 Task: Create a due date automation trigger when advanced on, on the tuesday after a card is due add fields without custom field "Resume" cleared at 11:00 AM.
Action: Mouse moved to (1343, 102)
Screenshot: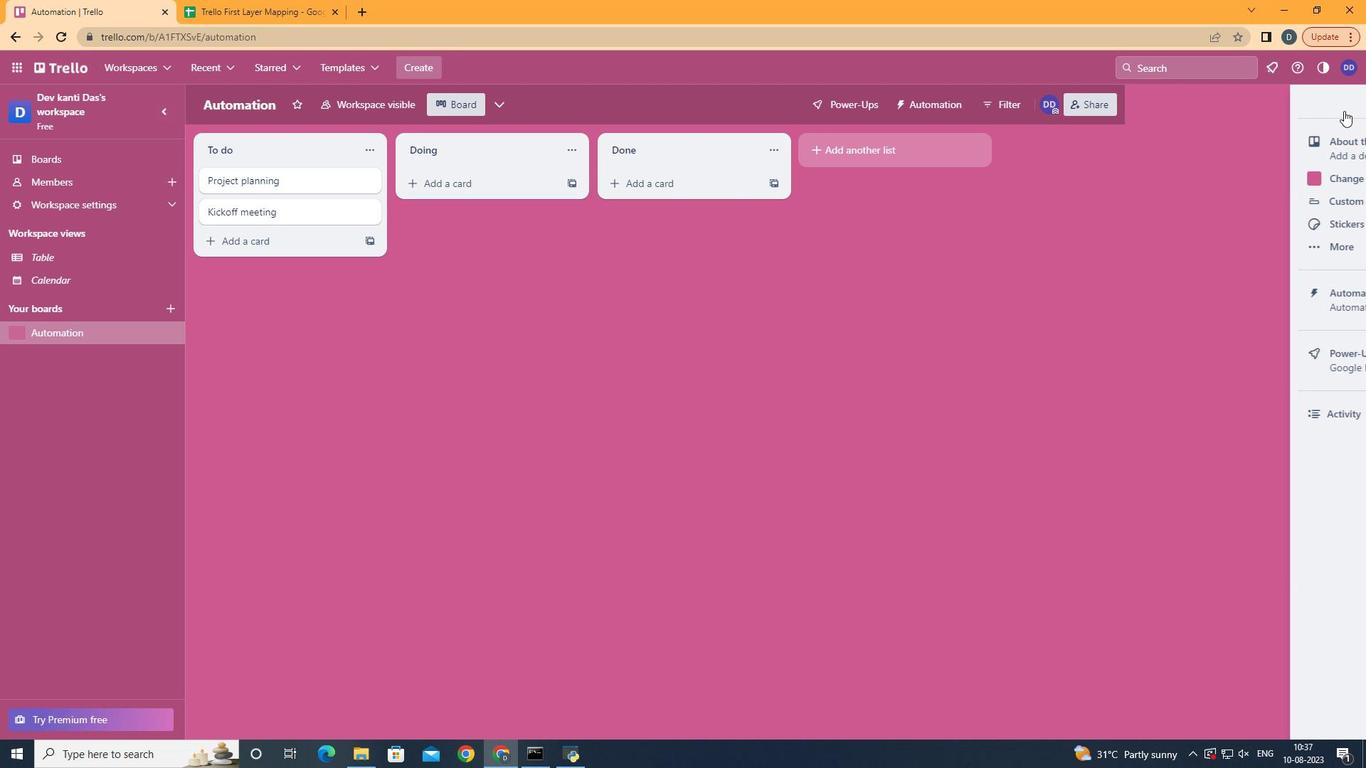 
Action: Mouse pressed left at (1343, 102)
Screenshot: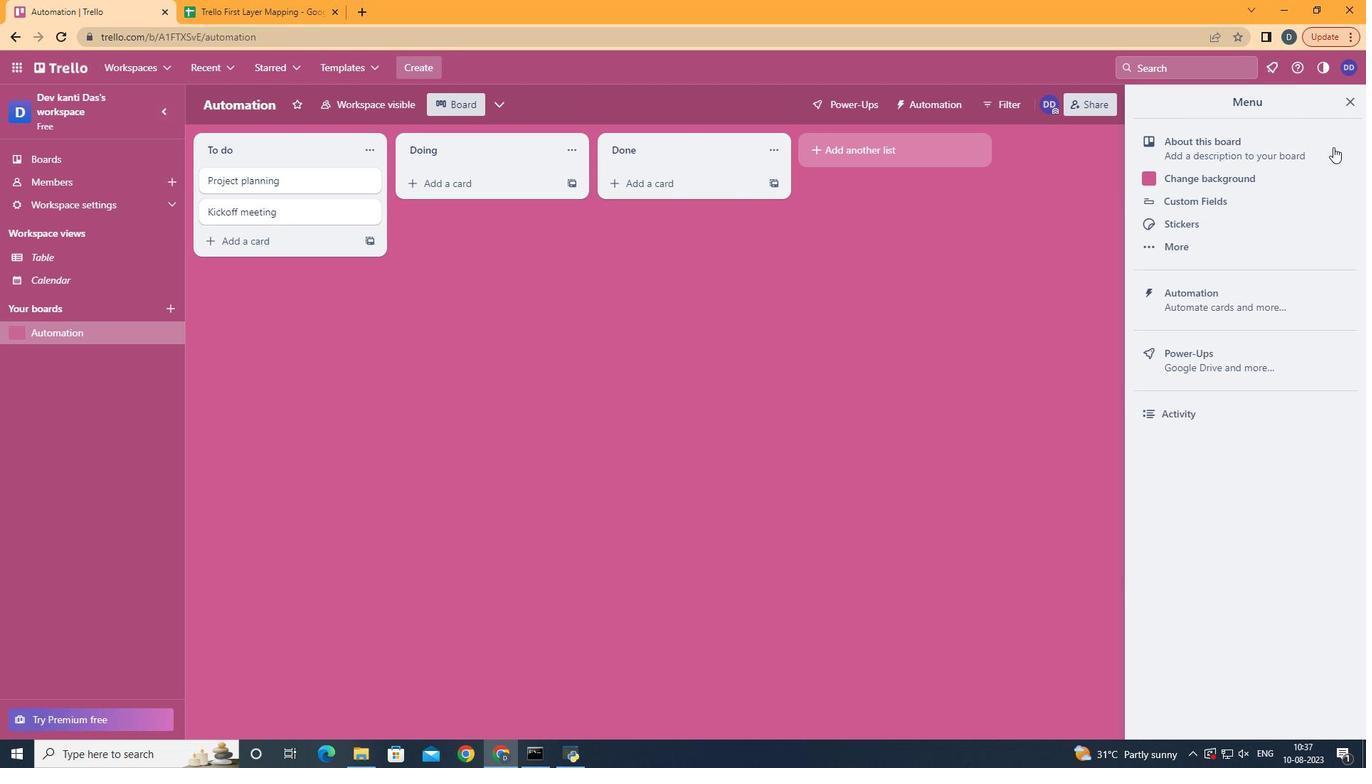 
Action: Mouse moved to (1251, 301)
Screenshot: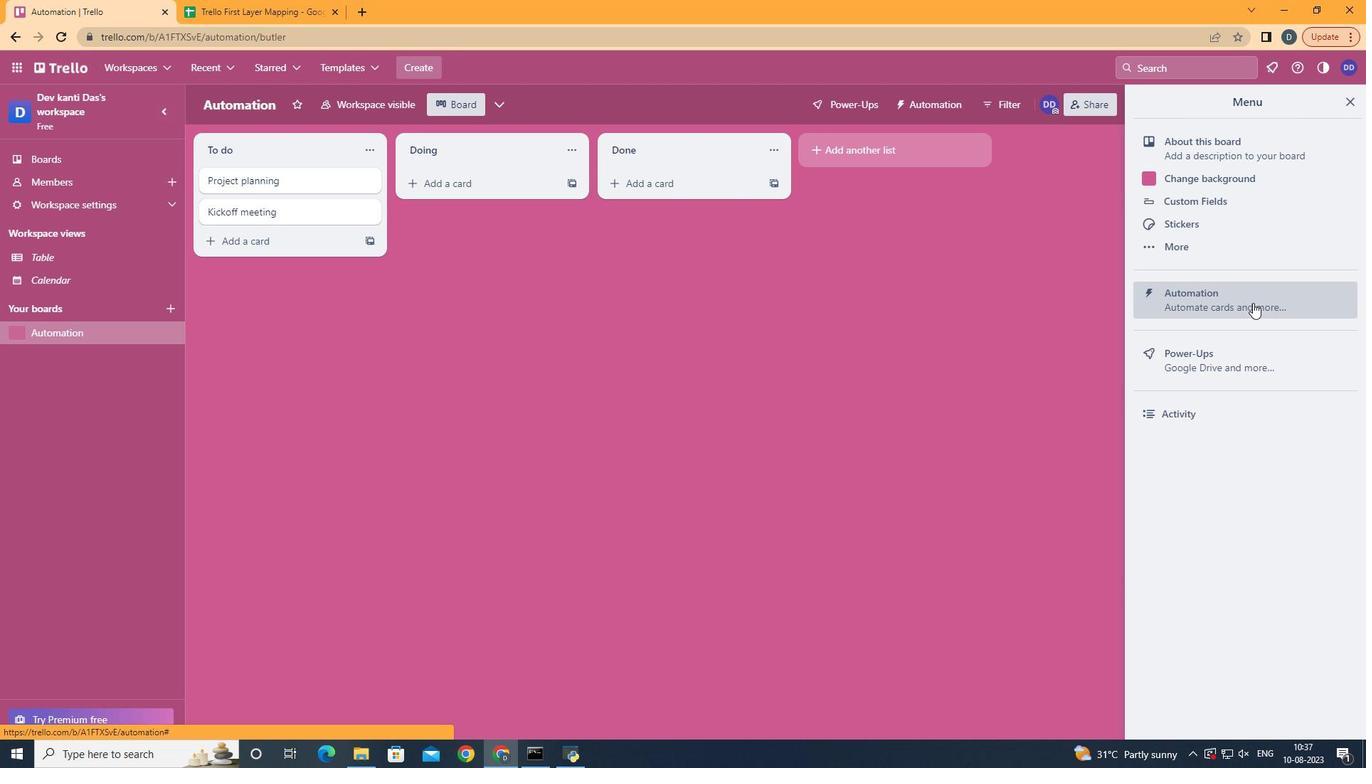 
Action: Mouse pressed left at (1251, 301)
Screenshot: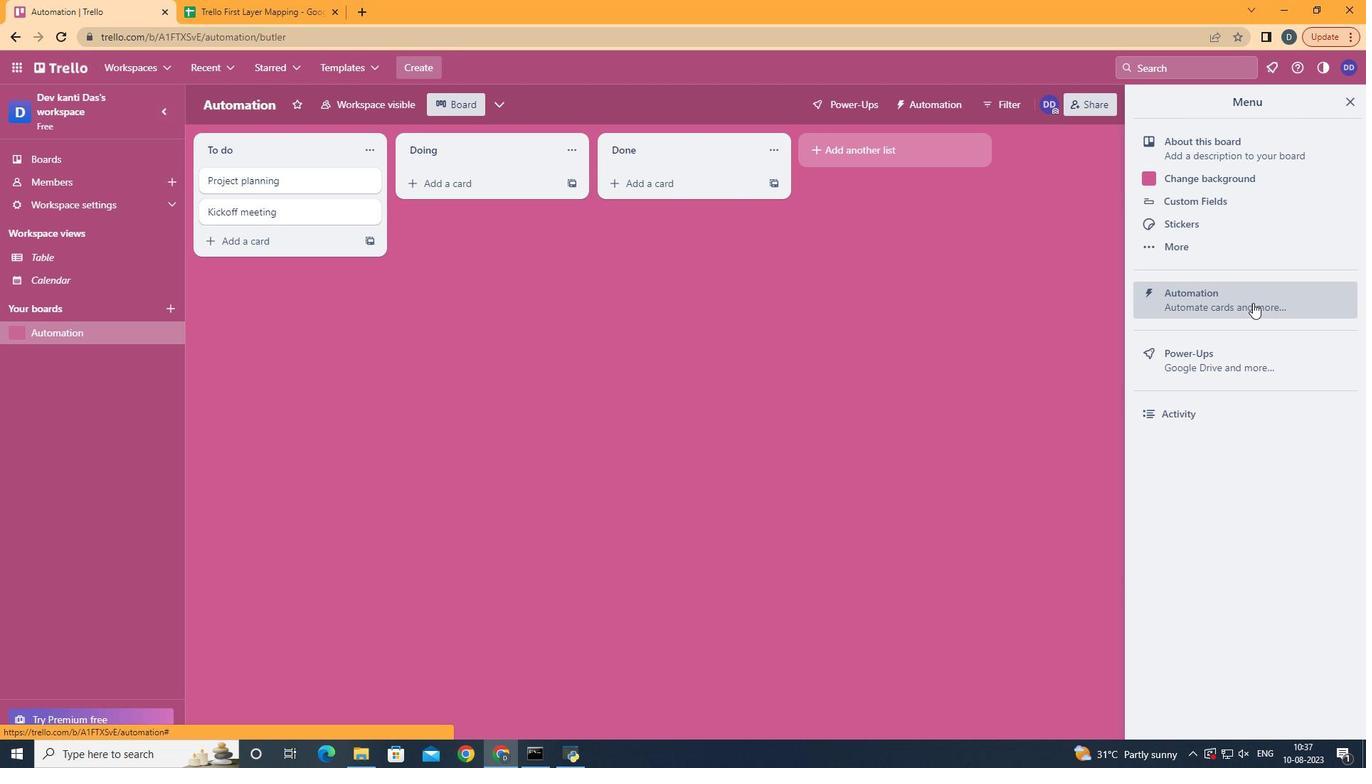 
Action: Mouse moved to (239, 286)
Screenshot: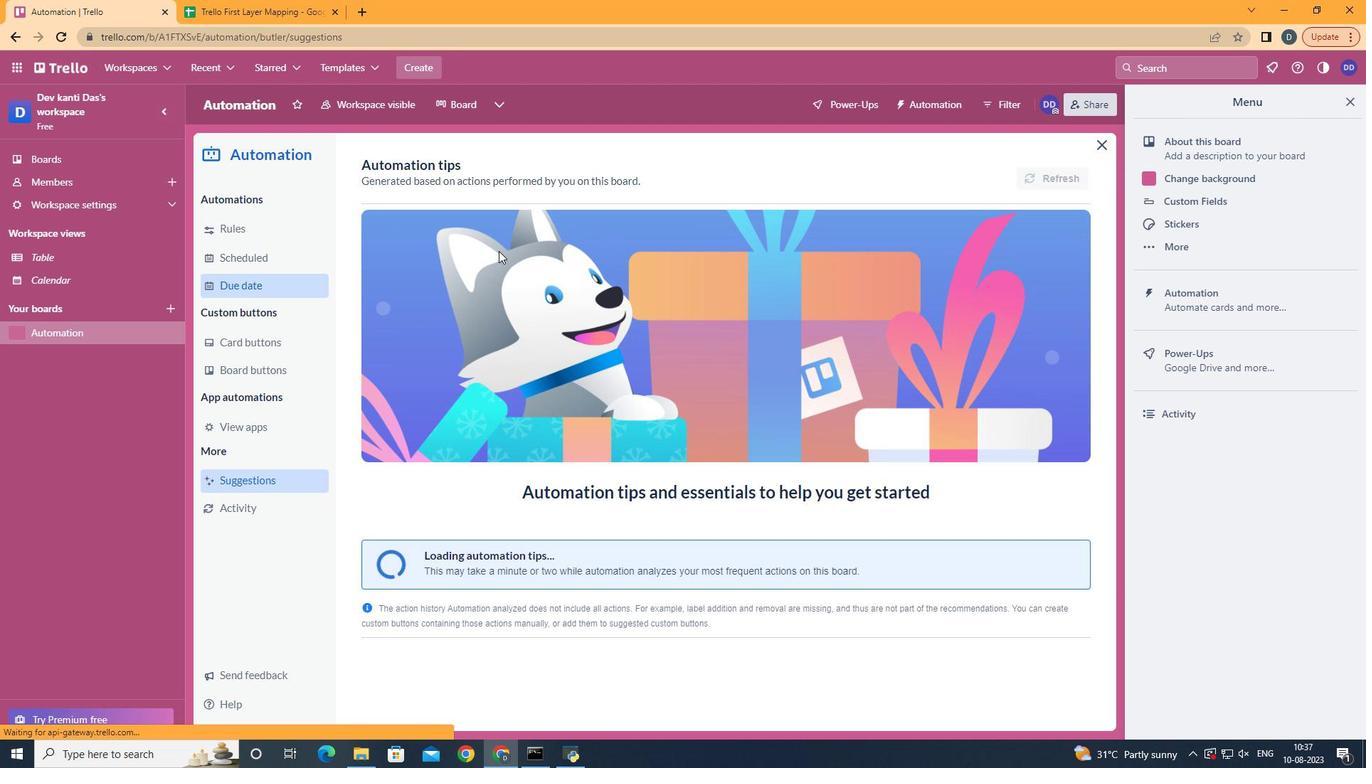 
Action: Mouse pressed left at (239, 286)
Screenshot: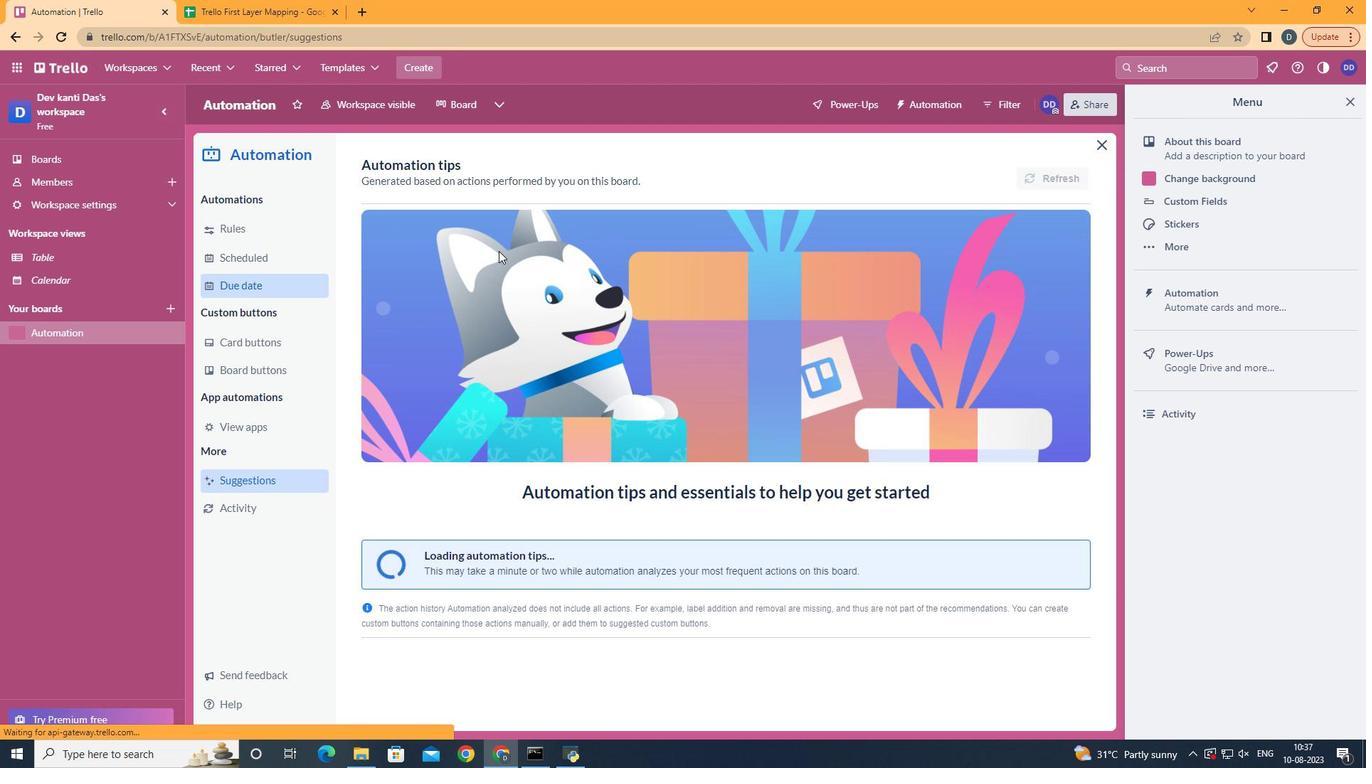 
Action: Mouse moved to (996, 165)
Screenshot: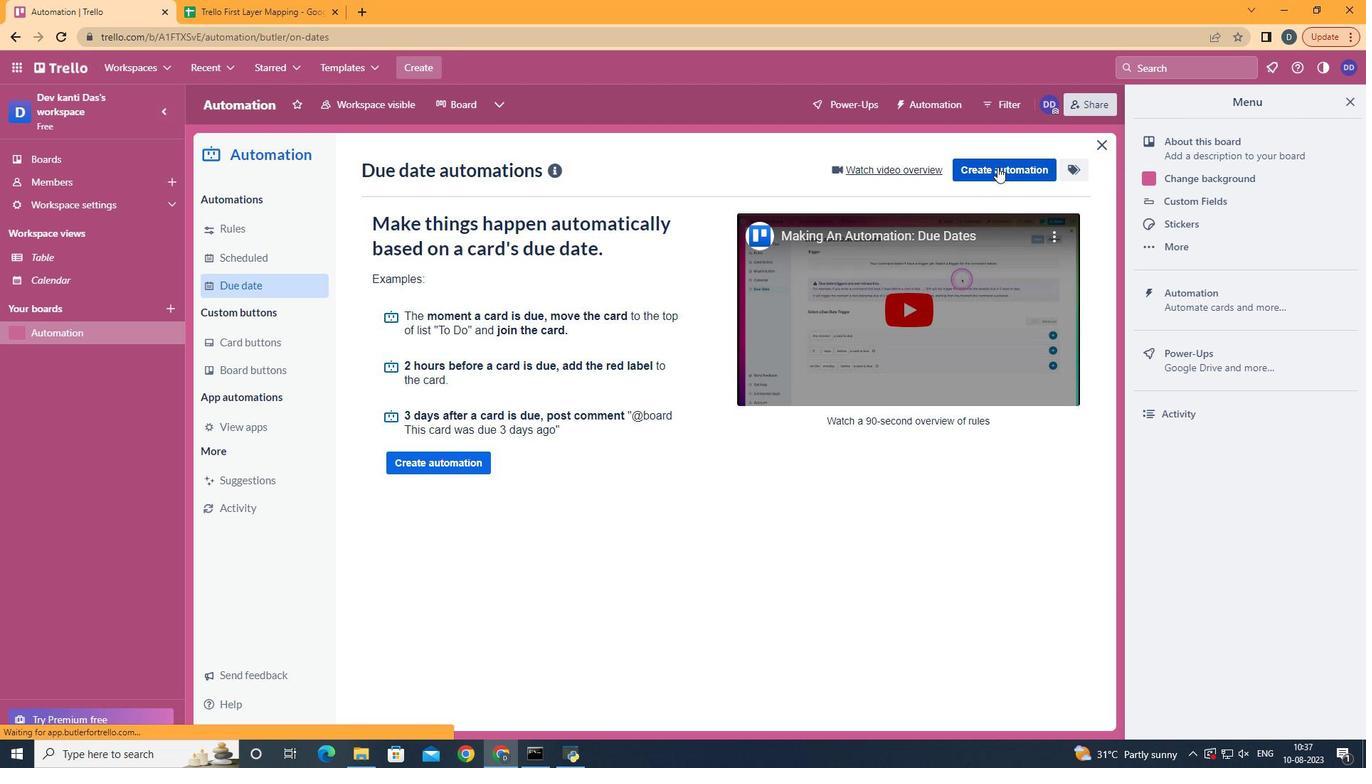 
Action: Mouse pressed left at (996, 165)
Screenshot: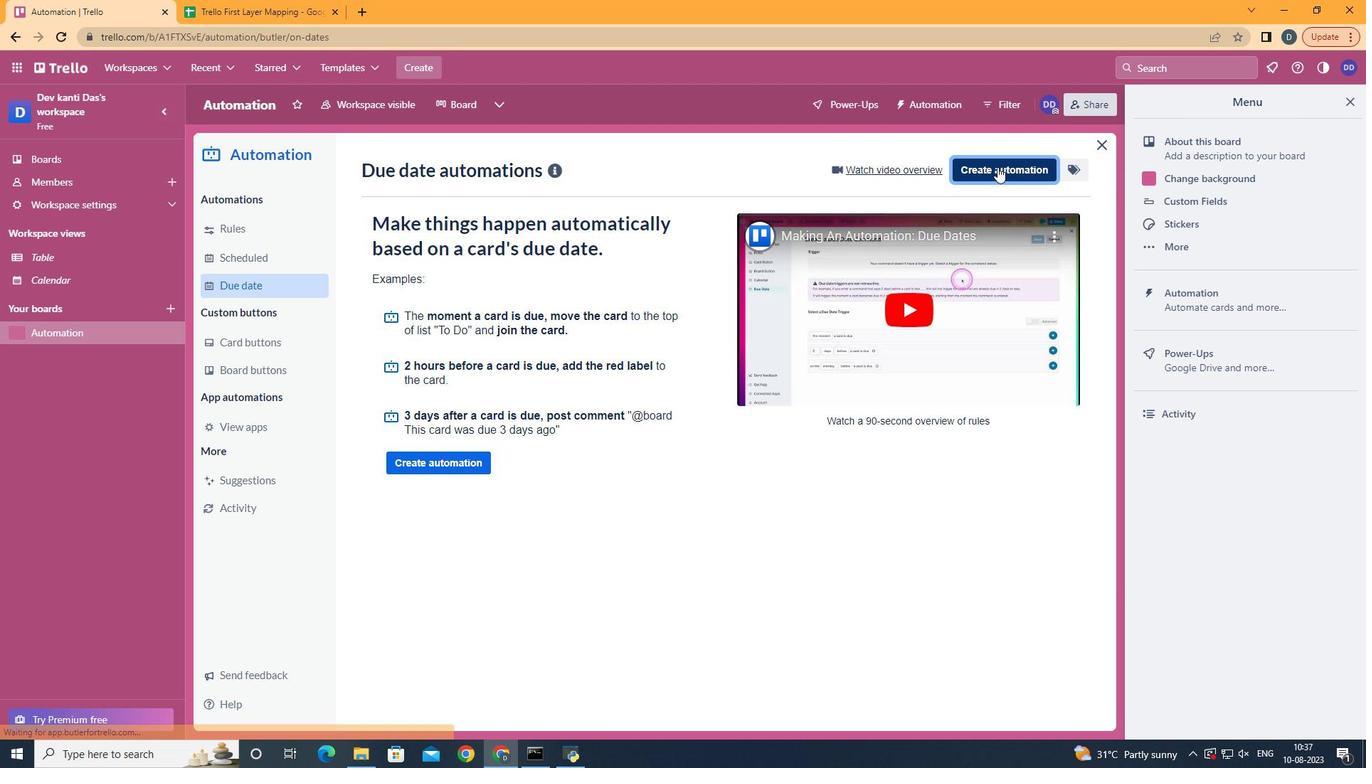
Action: Mouse moved to (729, 307)
Screenshot: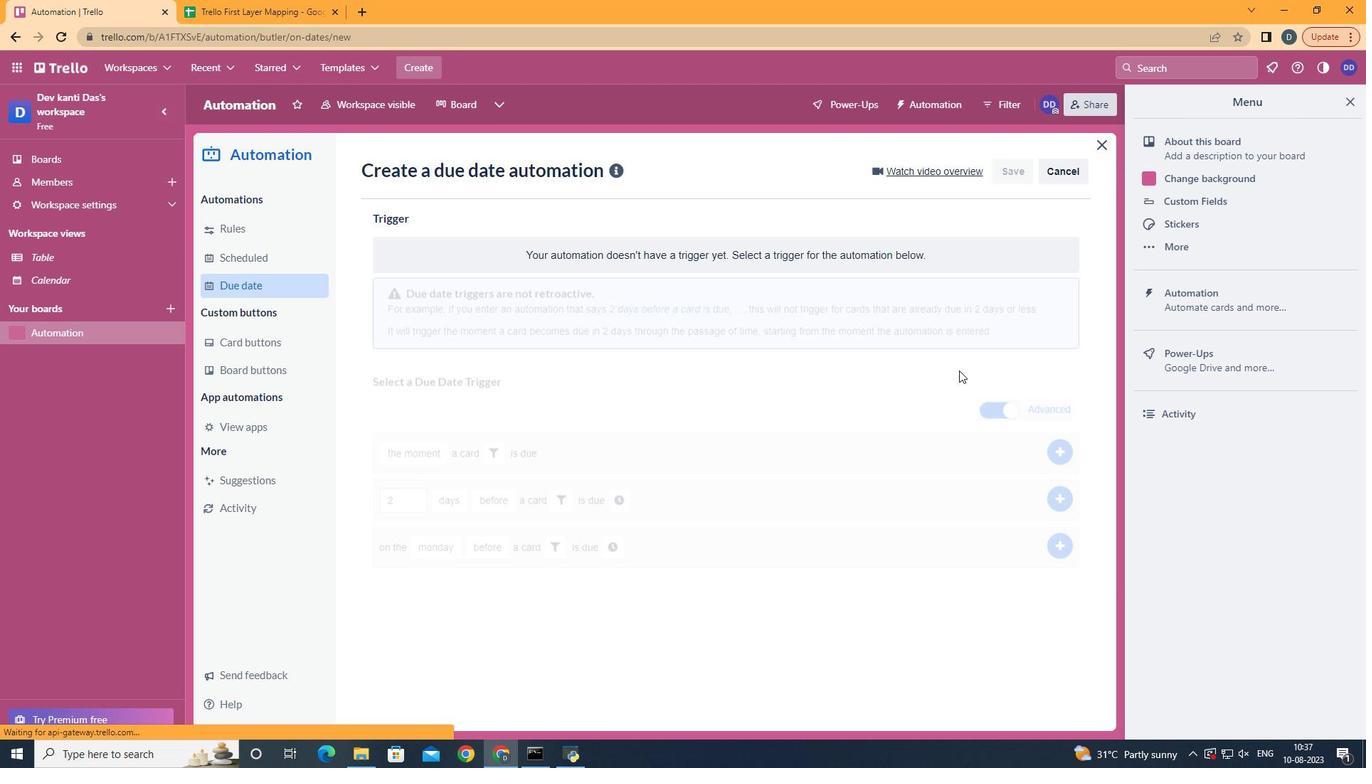 
Action: Mouse pressed left at (729, 307)
Screenshot: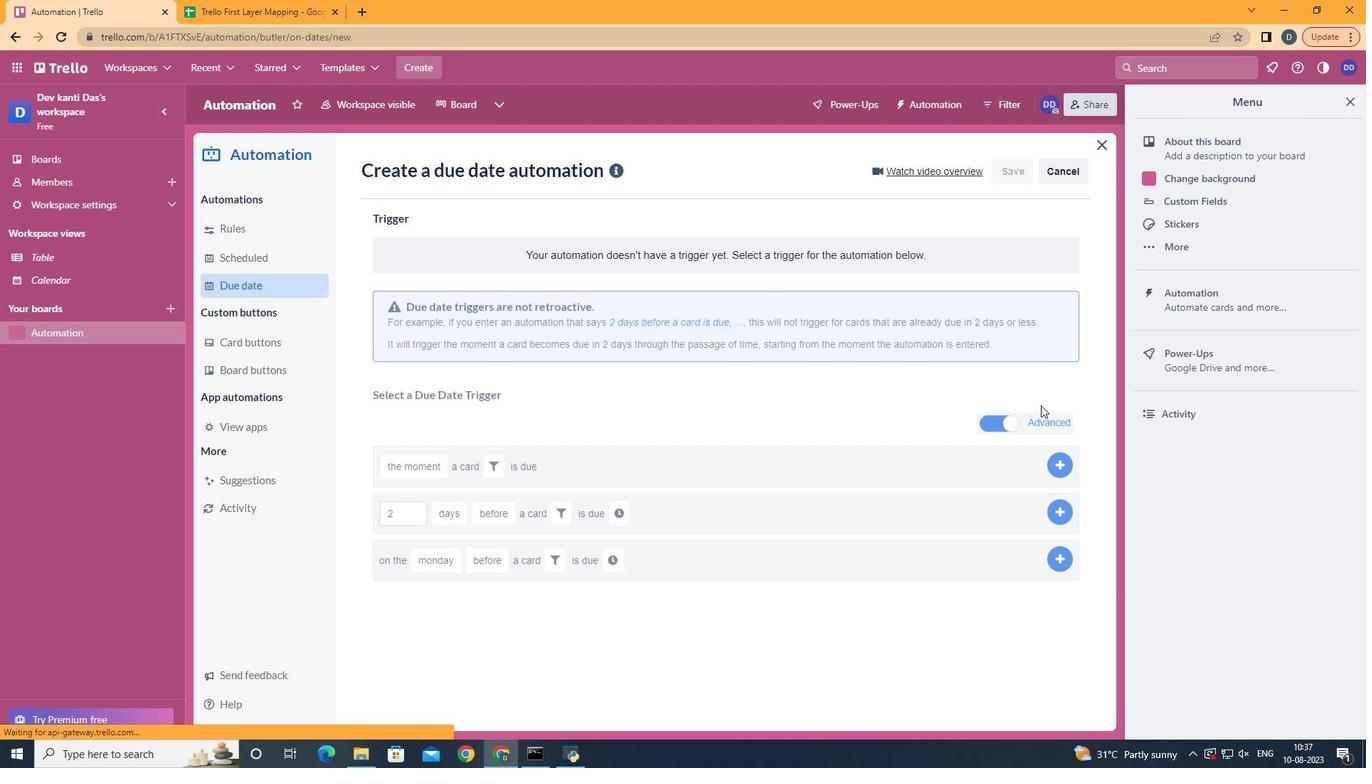 
Action: Mouse moved to (424, 407)
Screenshot: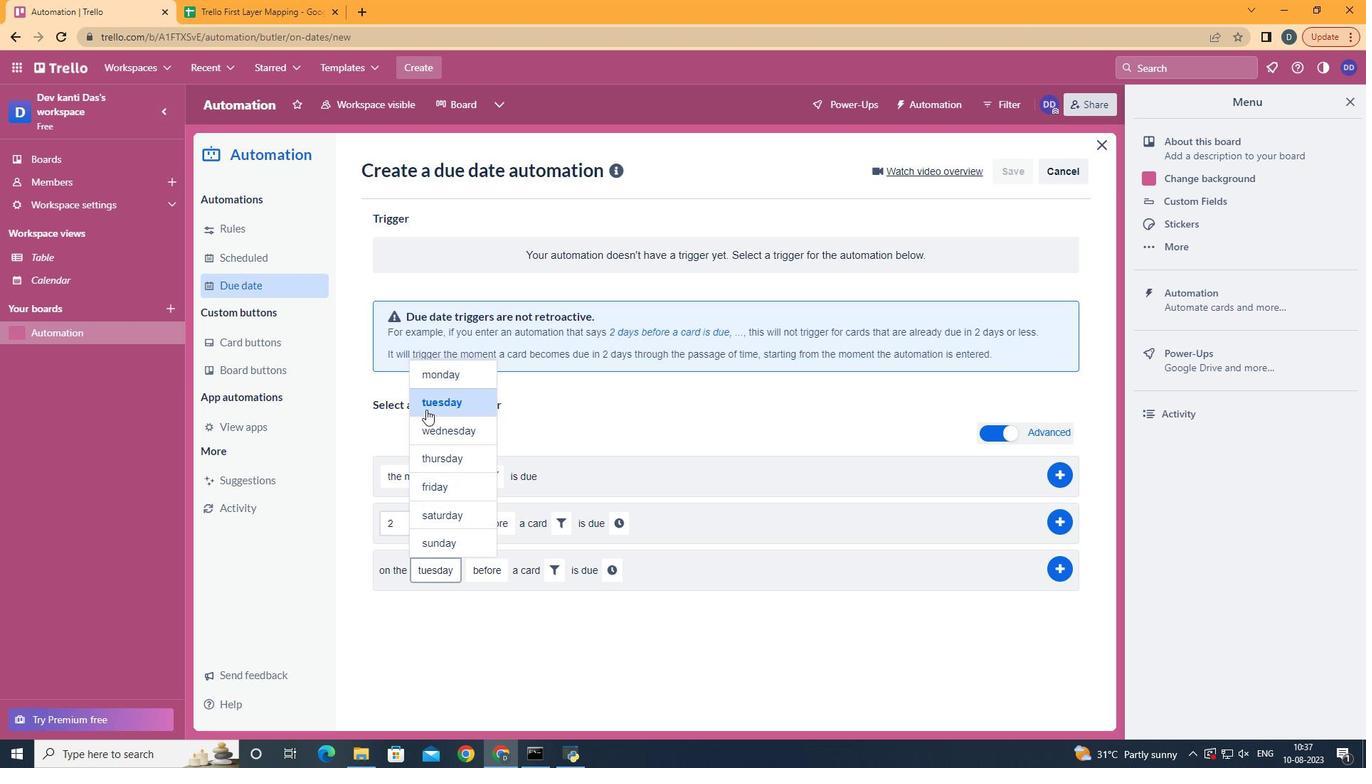
Action: Mouse pressed left at (424, 407)
Screenshot: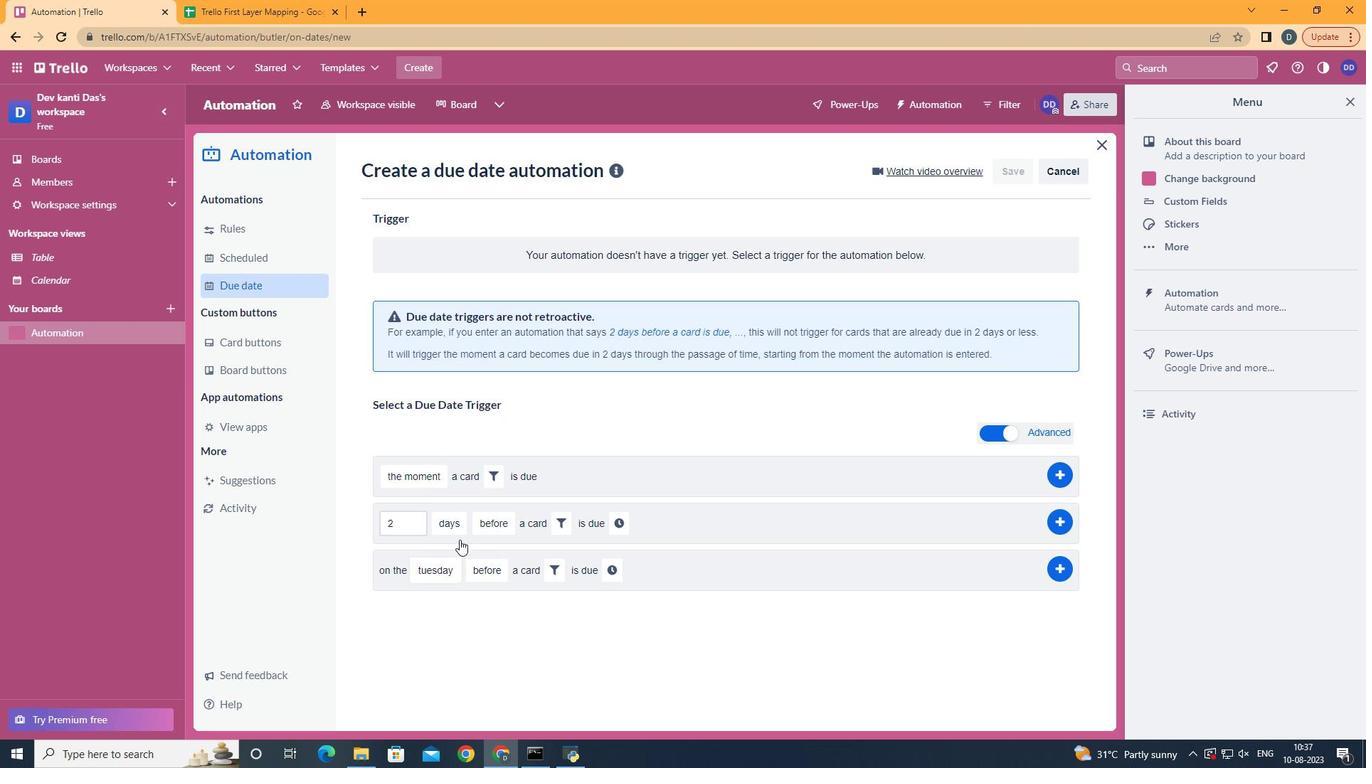 
Action: Mouse moved to (496, 613)
Screenshot: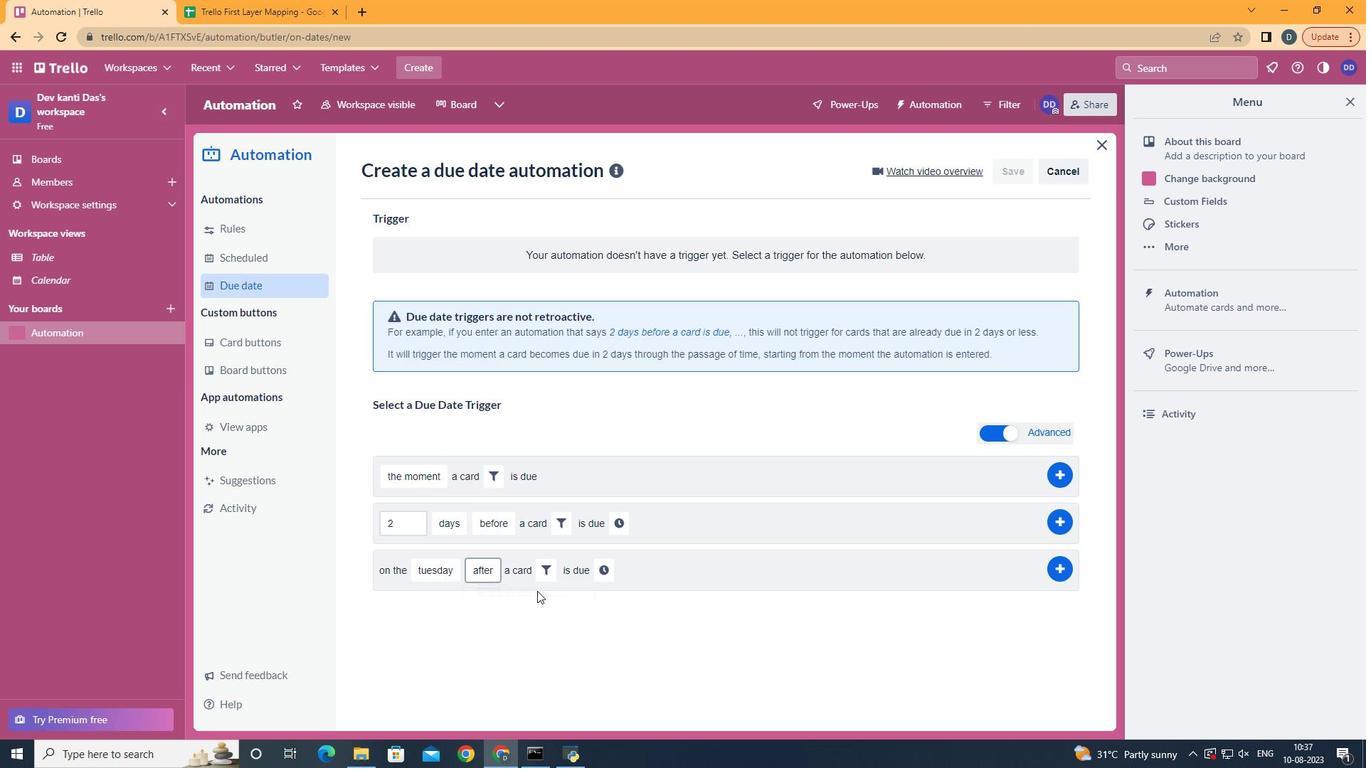 
Action: Mouse pressed left at (496, 613)
Screenshot: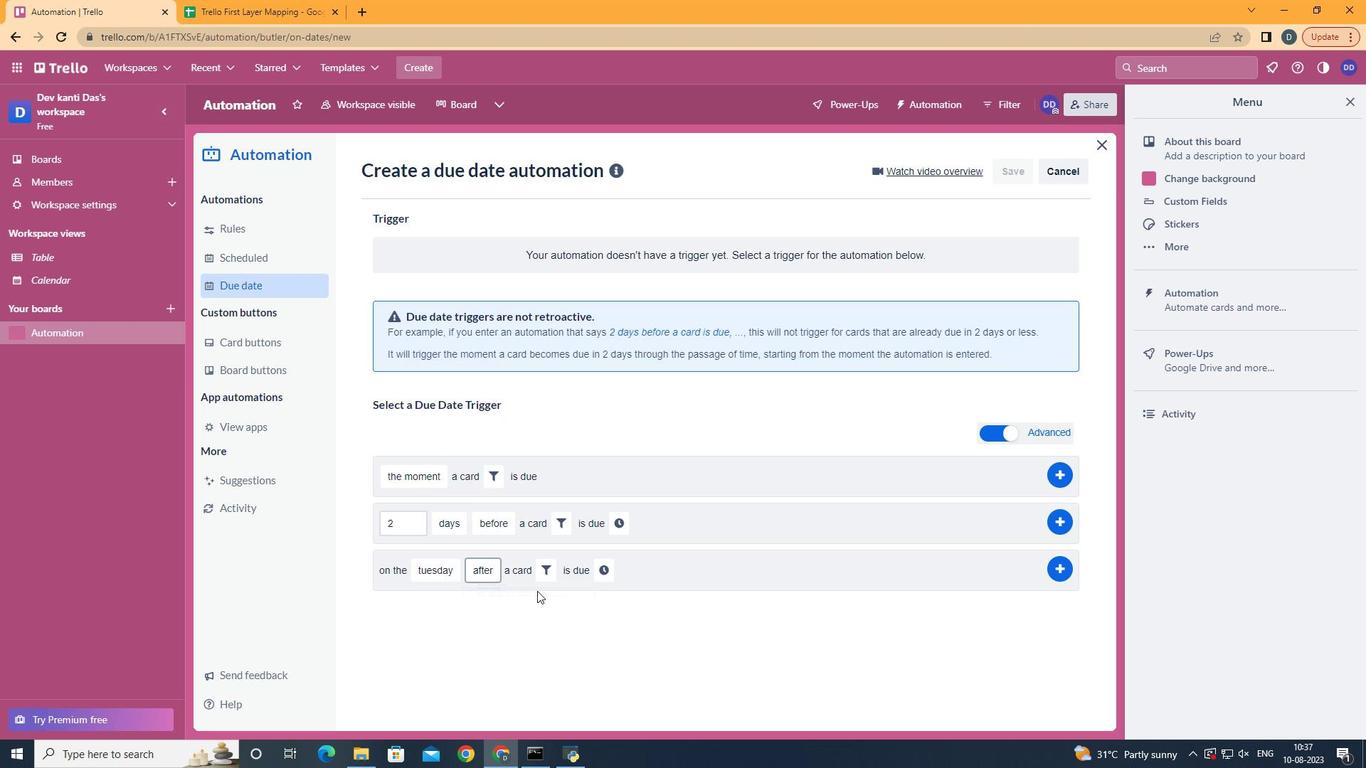 
Action: Mouse moved to (546, 571)
Screenshot: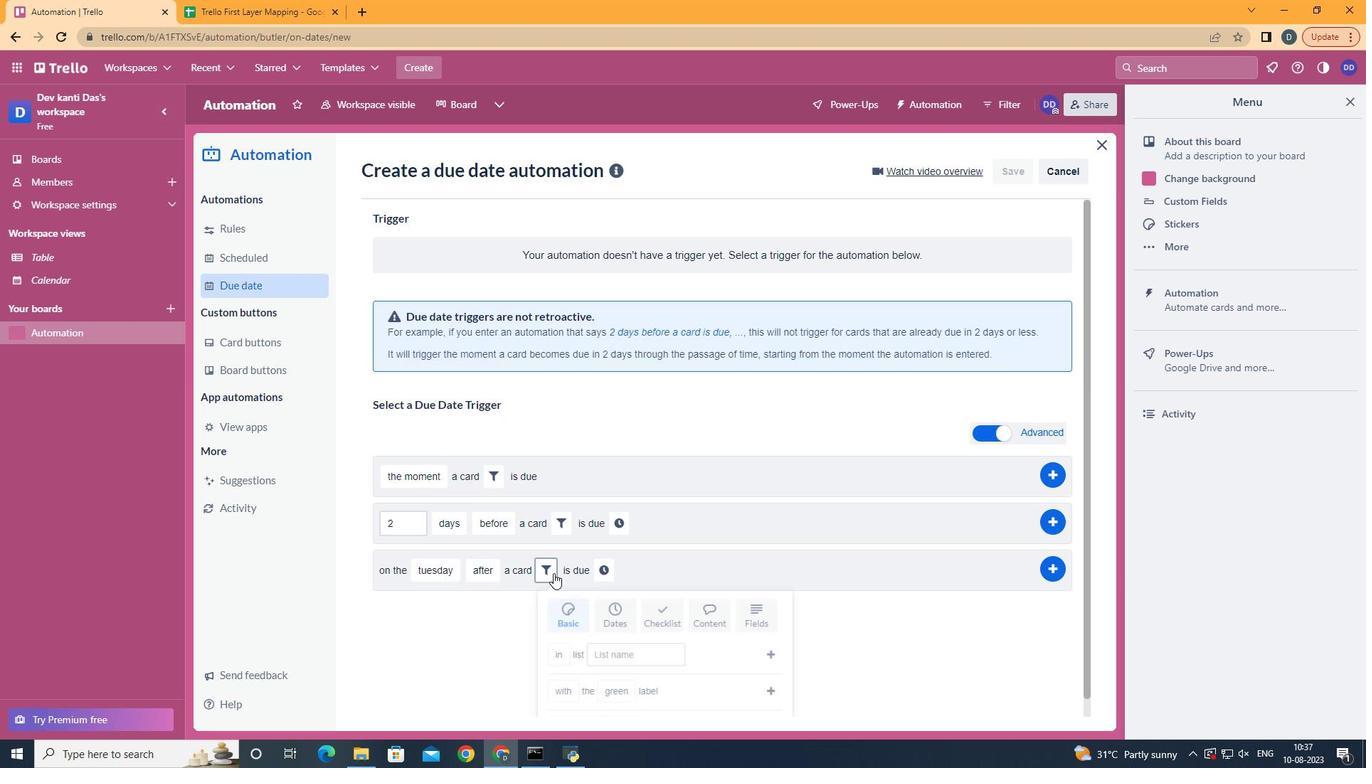 
Action: Mouse pressed left at (546, 571)
Screenshot: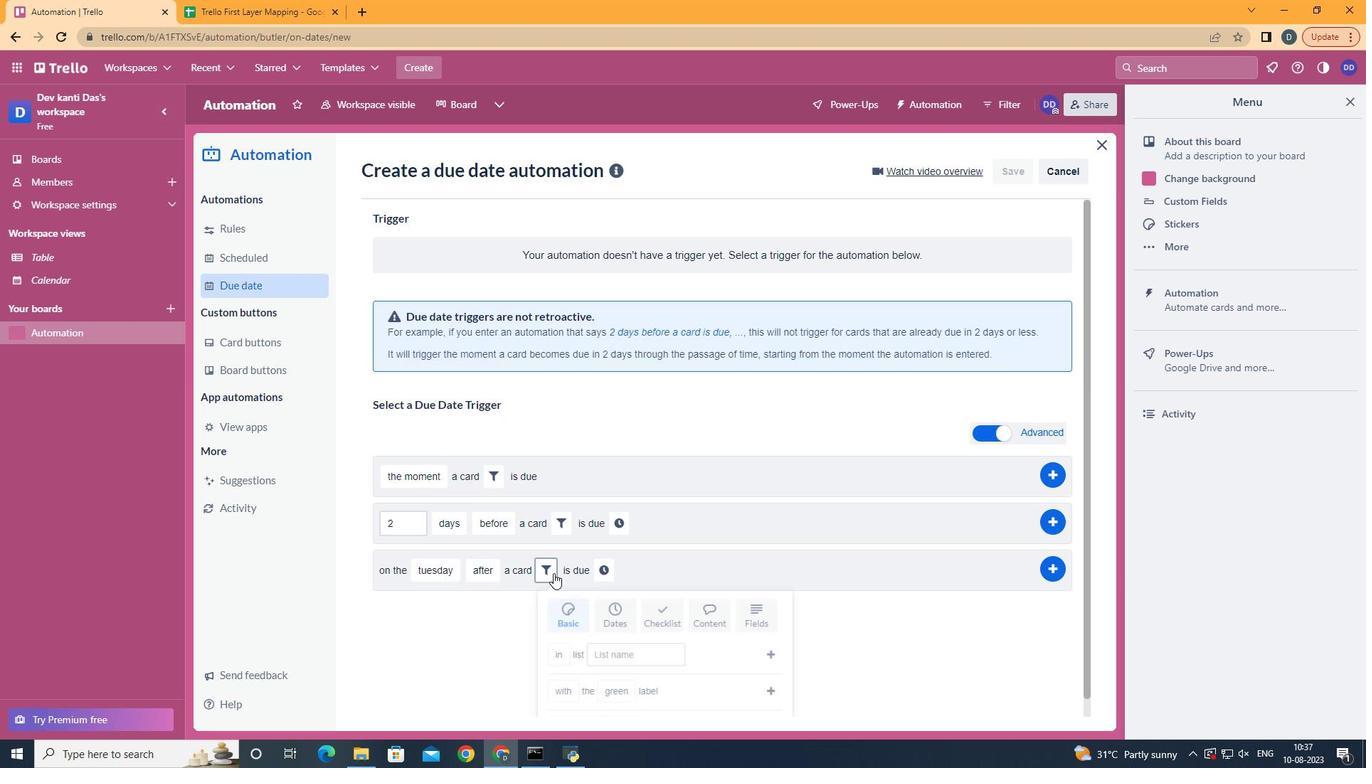 
Action: Mouse moved to (772, 608)
Screenshot: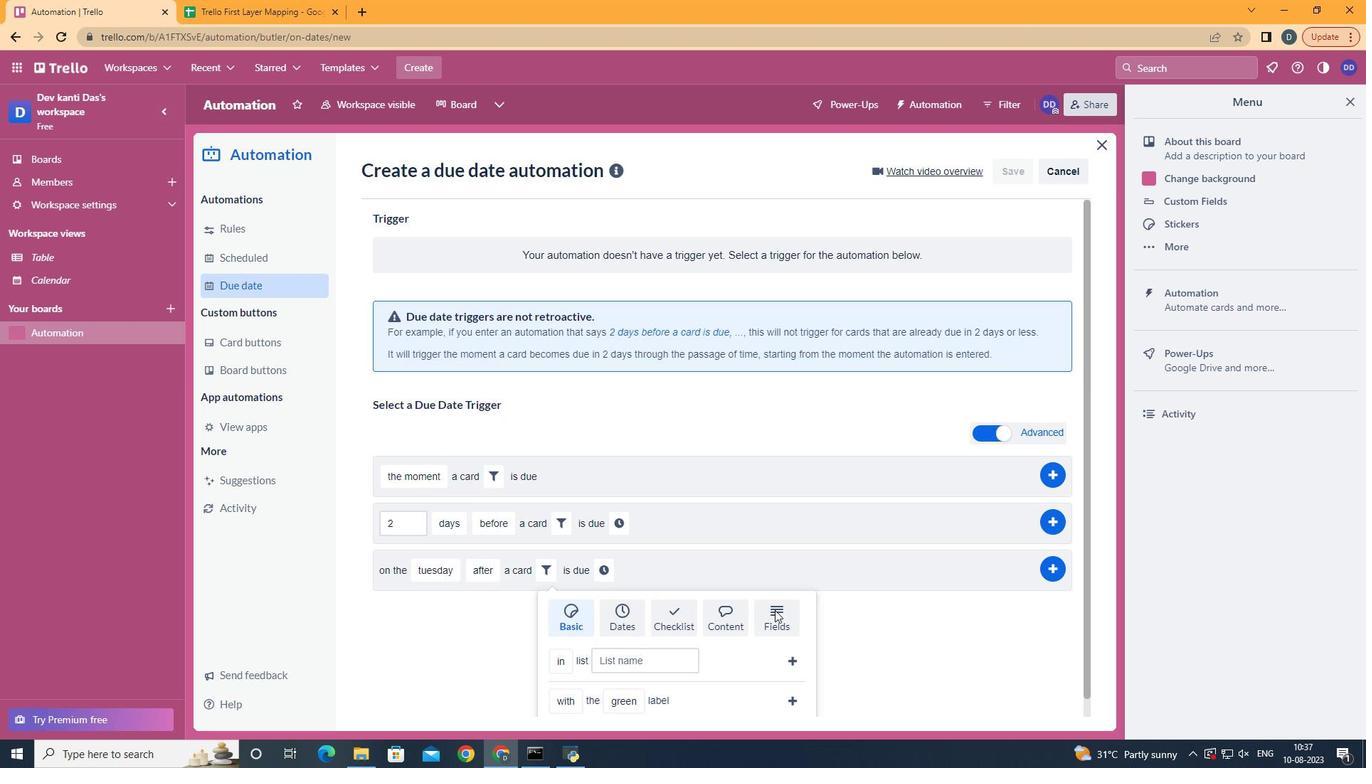 
Action: Mouse pressed left at (772, 608)
Screenshot: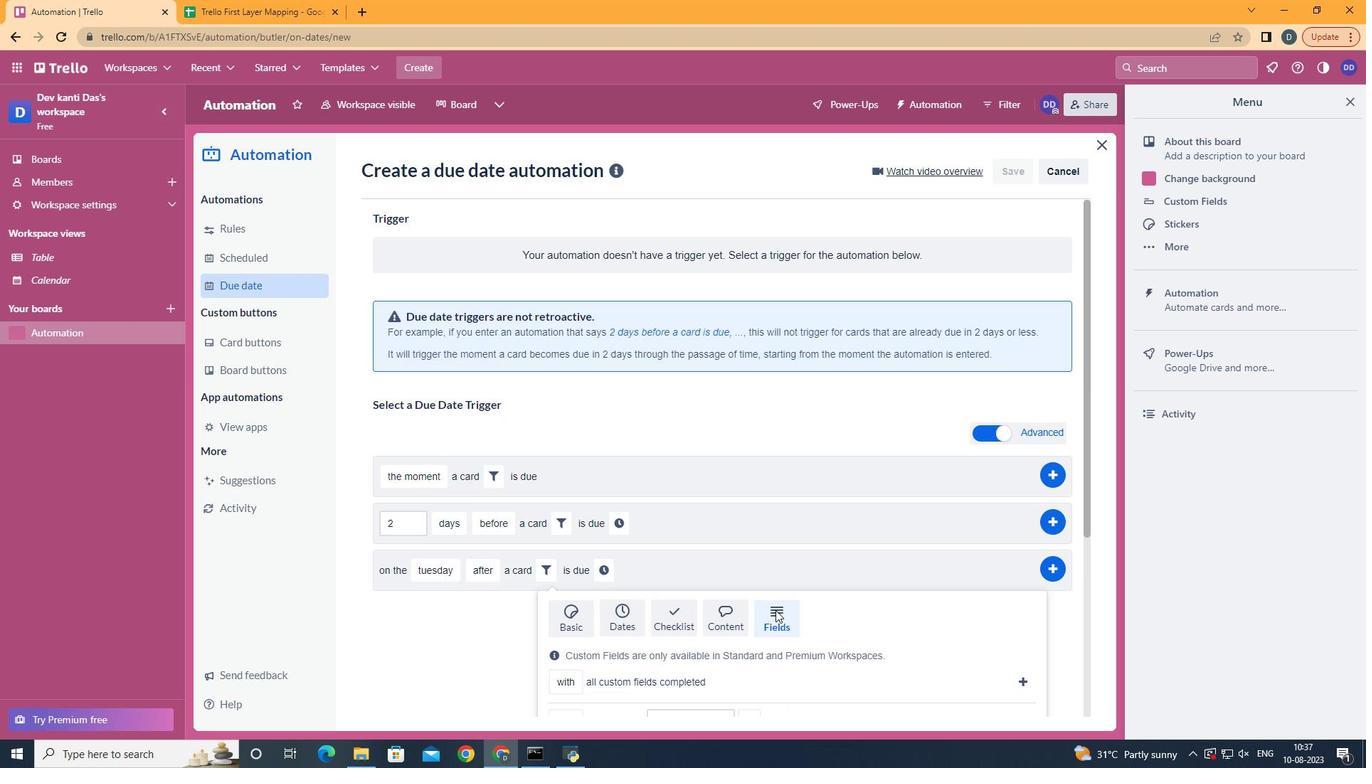 
Action: Mouse moved to (773, 608)
Screenshot: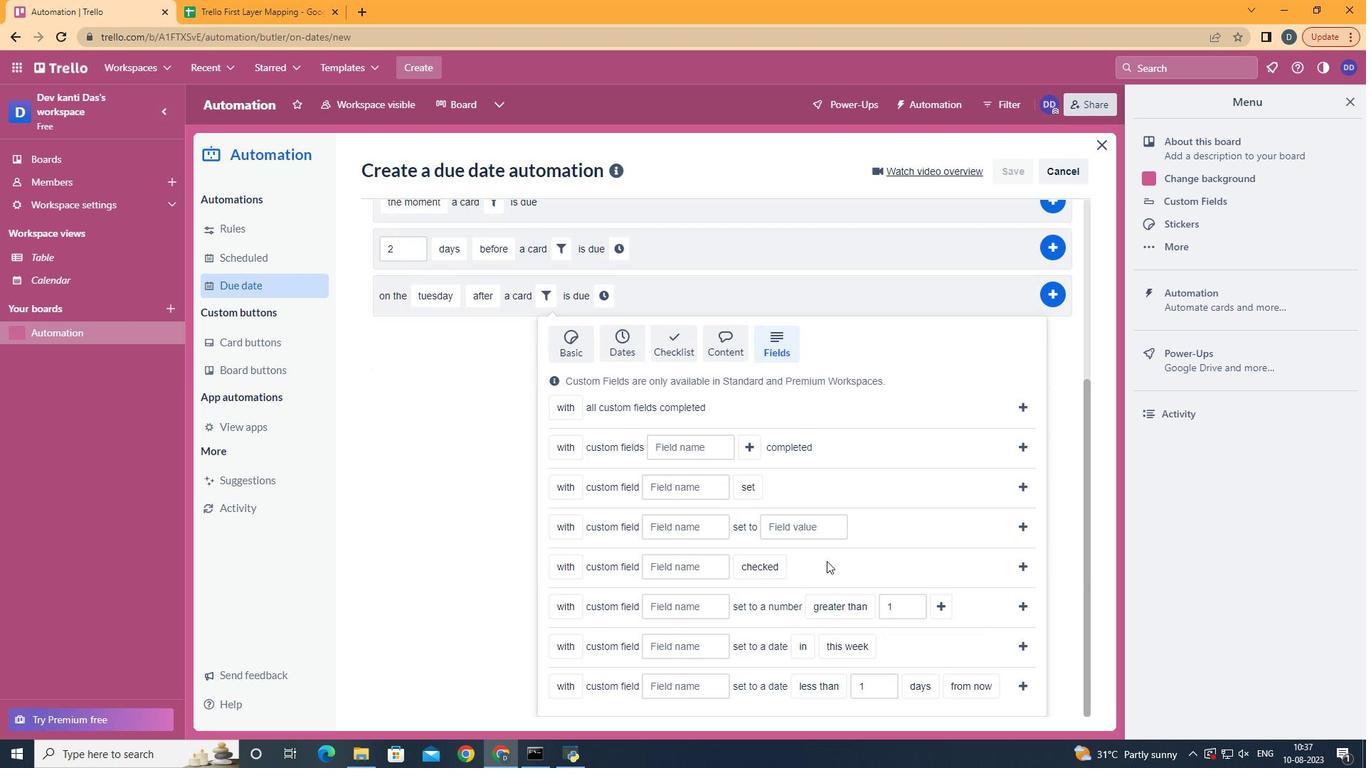 
Action: Mouse scrolled (773, 608) with delta (0, 0)
Screenshot: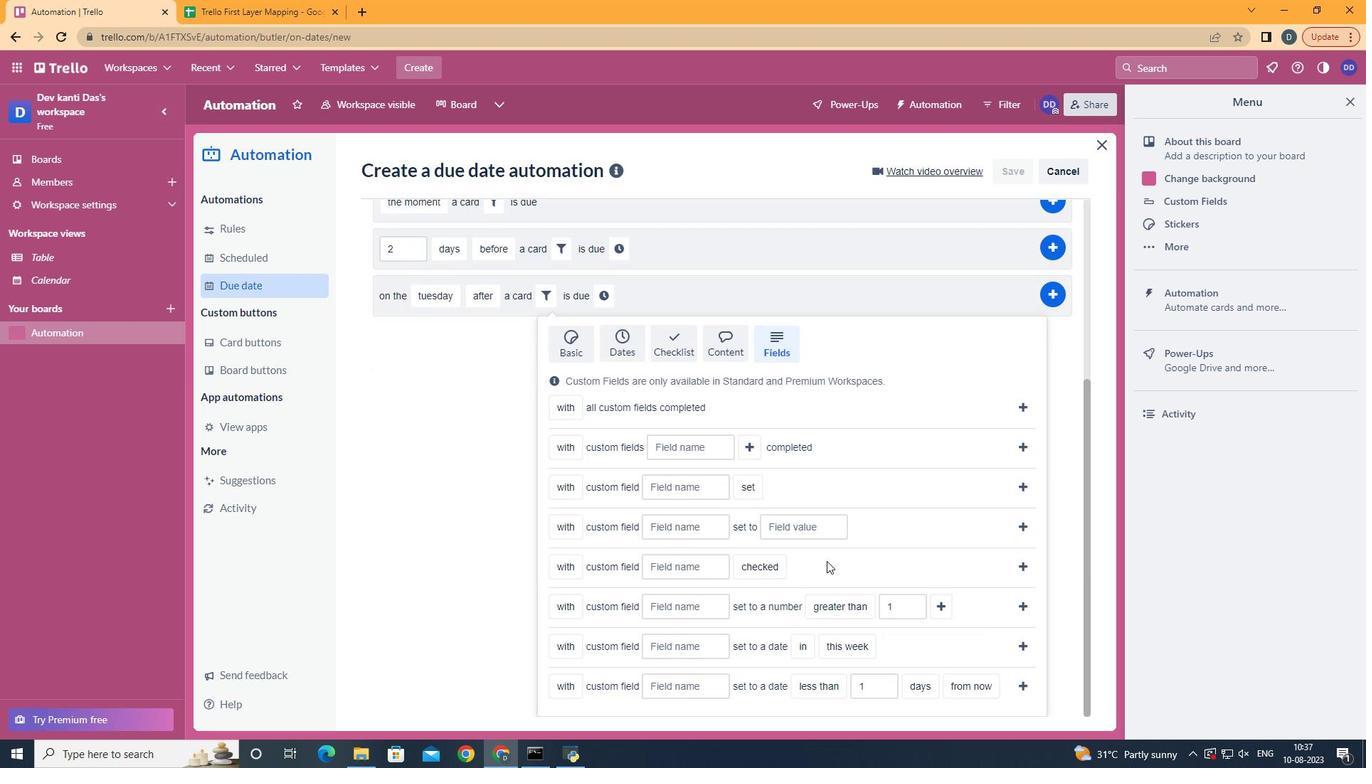 
Action: Mouse scrolled (773, 608) with delta (0, 0)
Screenshot: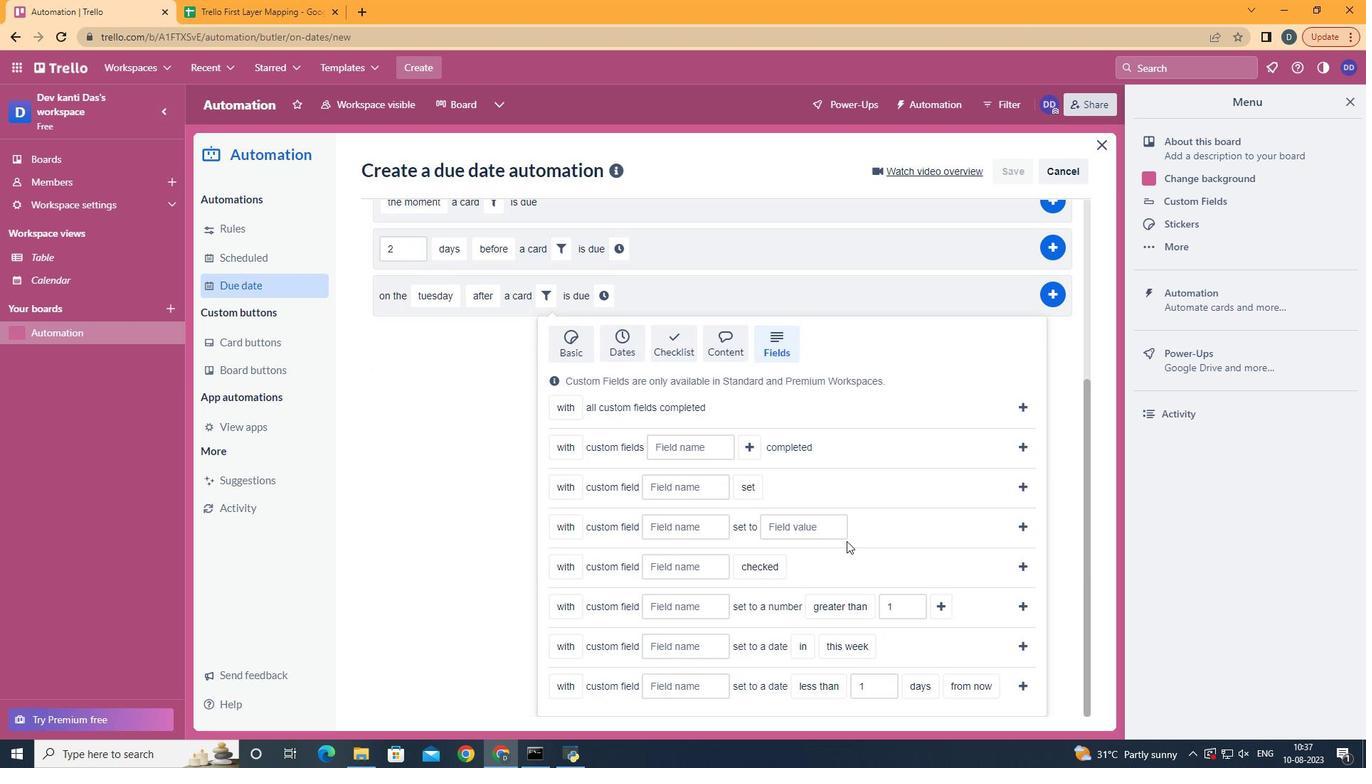 
Action: Mouse scrolled (773, 608) with delta (0, 0)
Screenshot: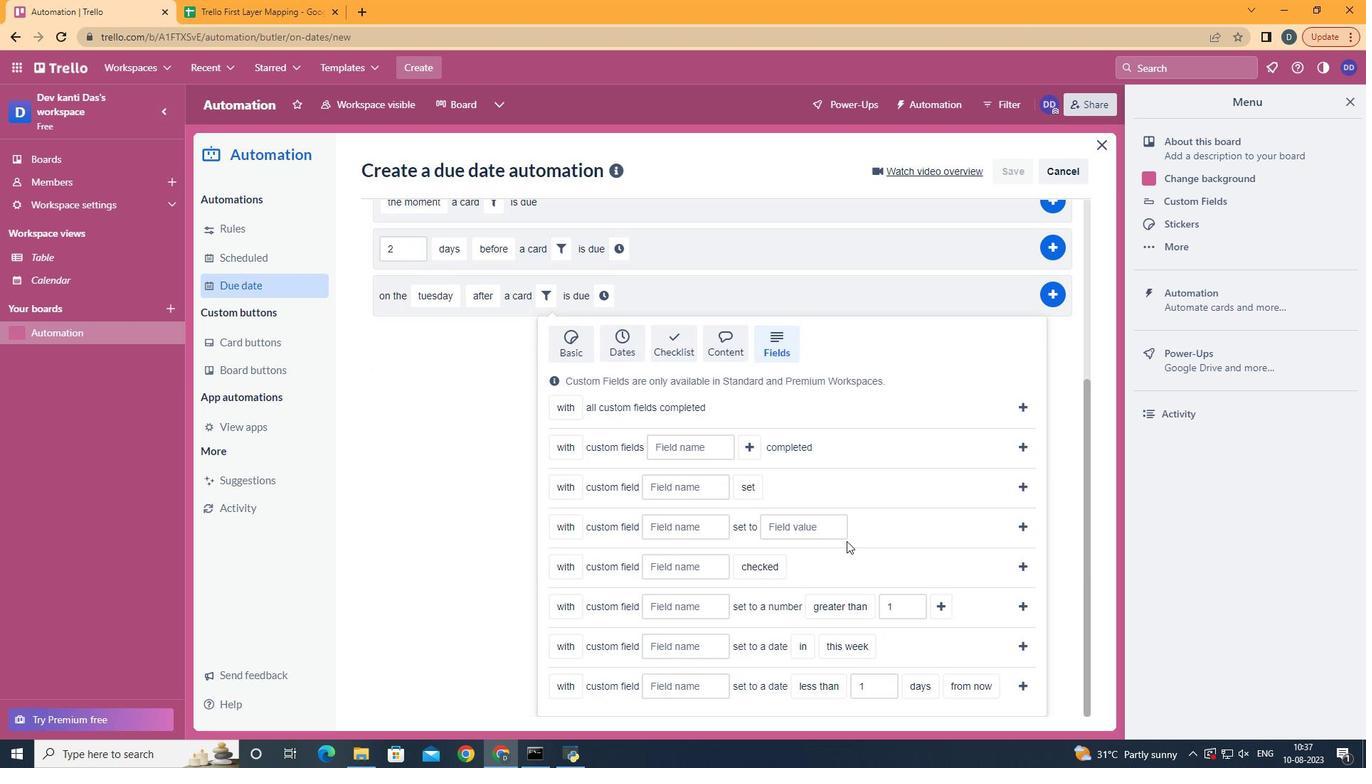 
Action: Mouse moved to (774, 608)
Screenshot: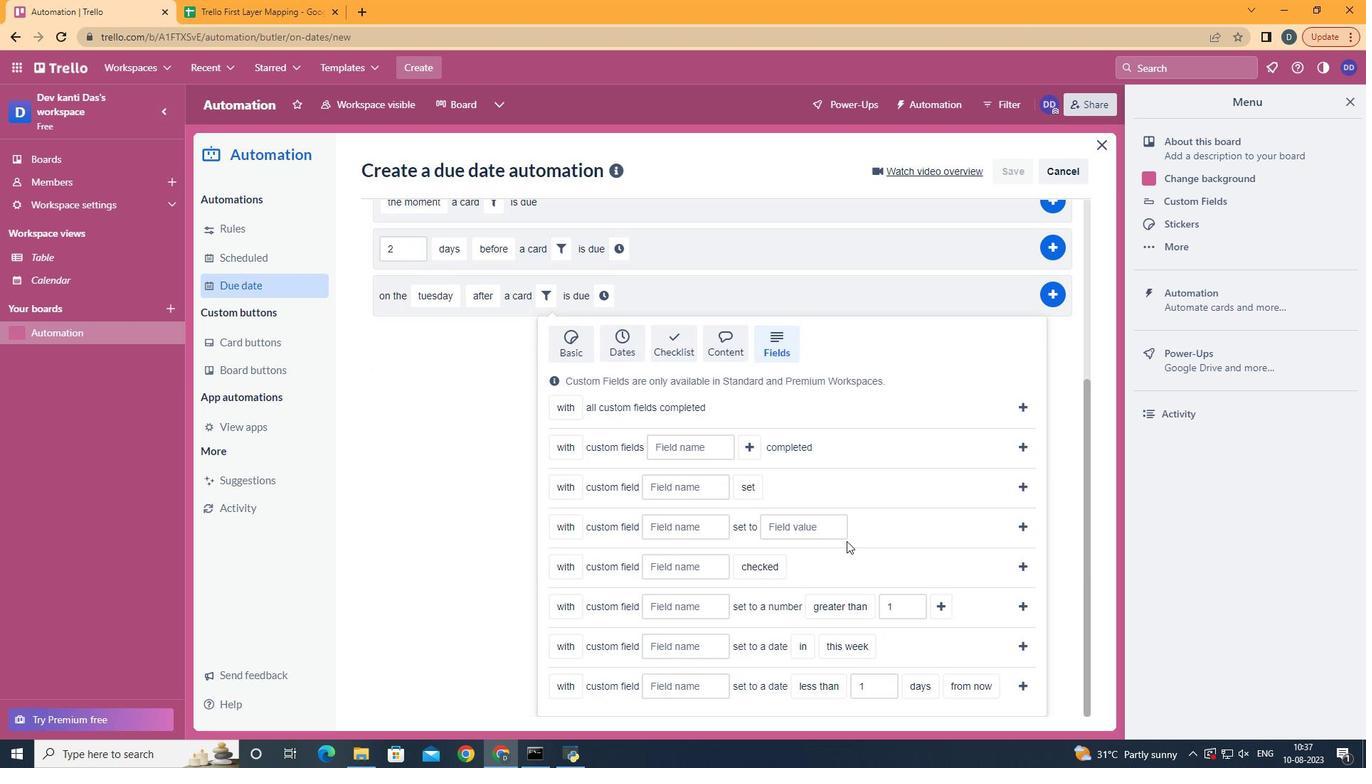 
Action: Mouse scrolled (774, 608) with delta (0, 0)
Screenshot: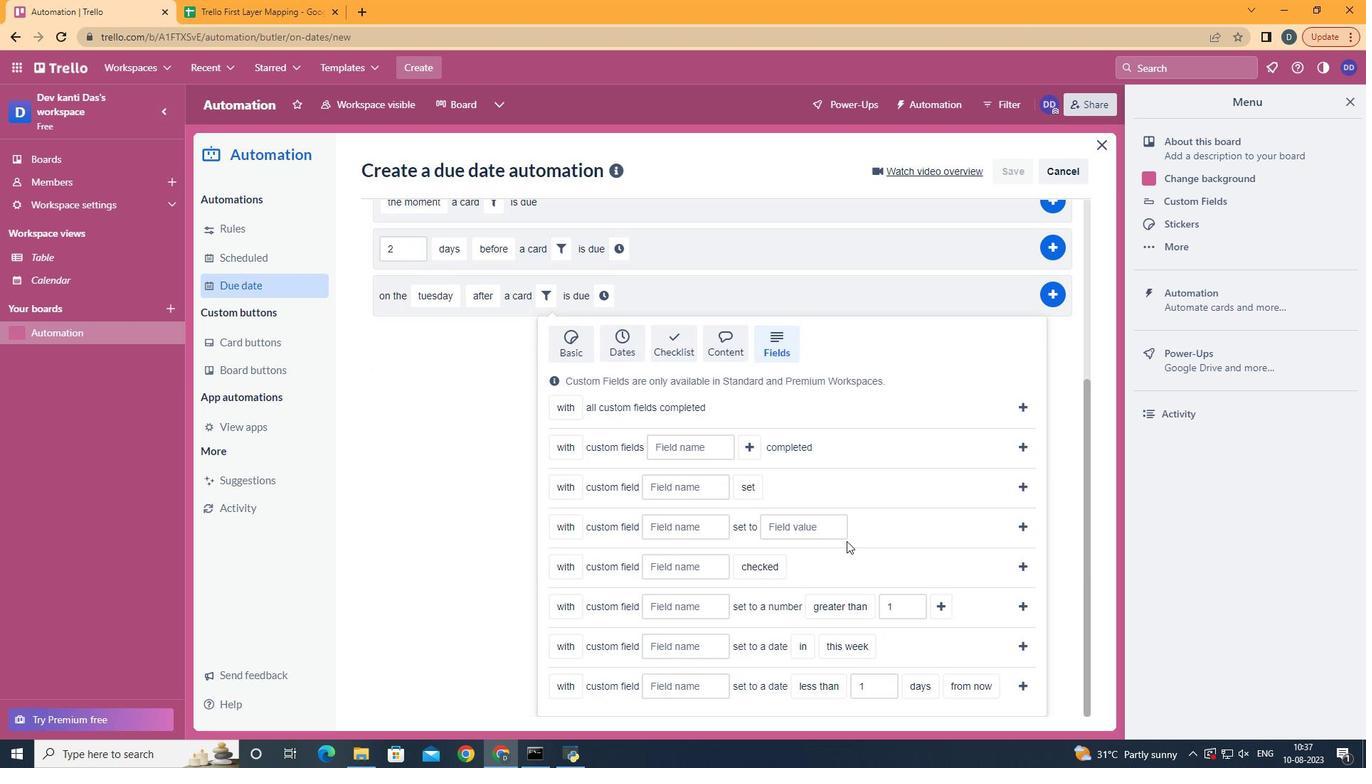 
Action: Mouse moved to (804, 590)
Screenshot: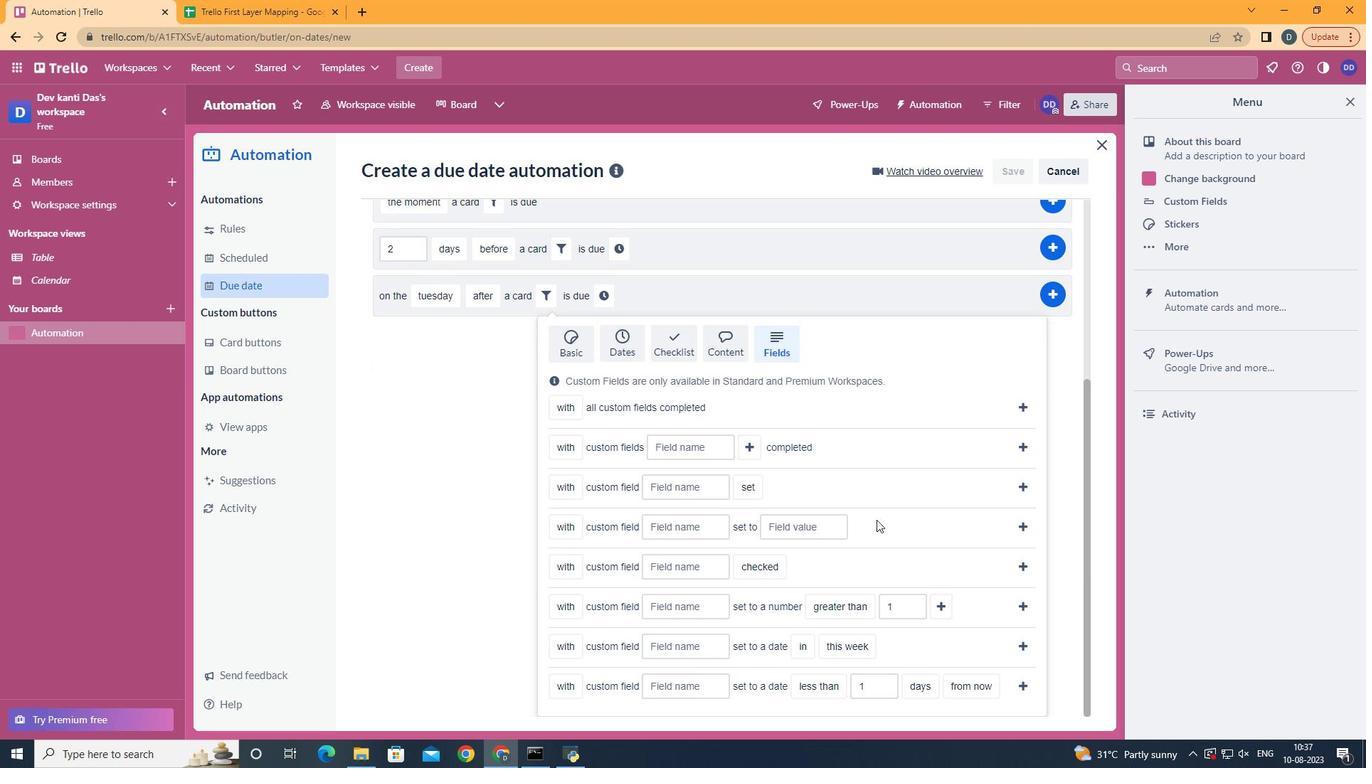 
Action: Mouse scrolled (775, 608) with delta (0, 0)
Screenshot: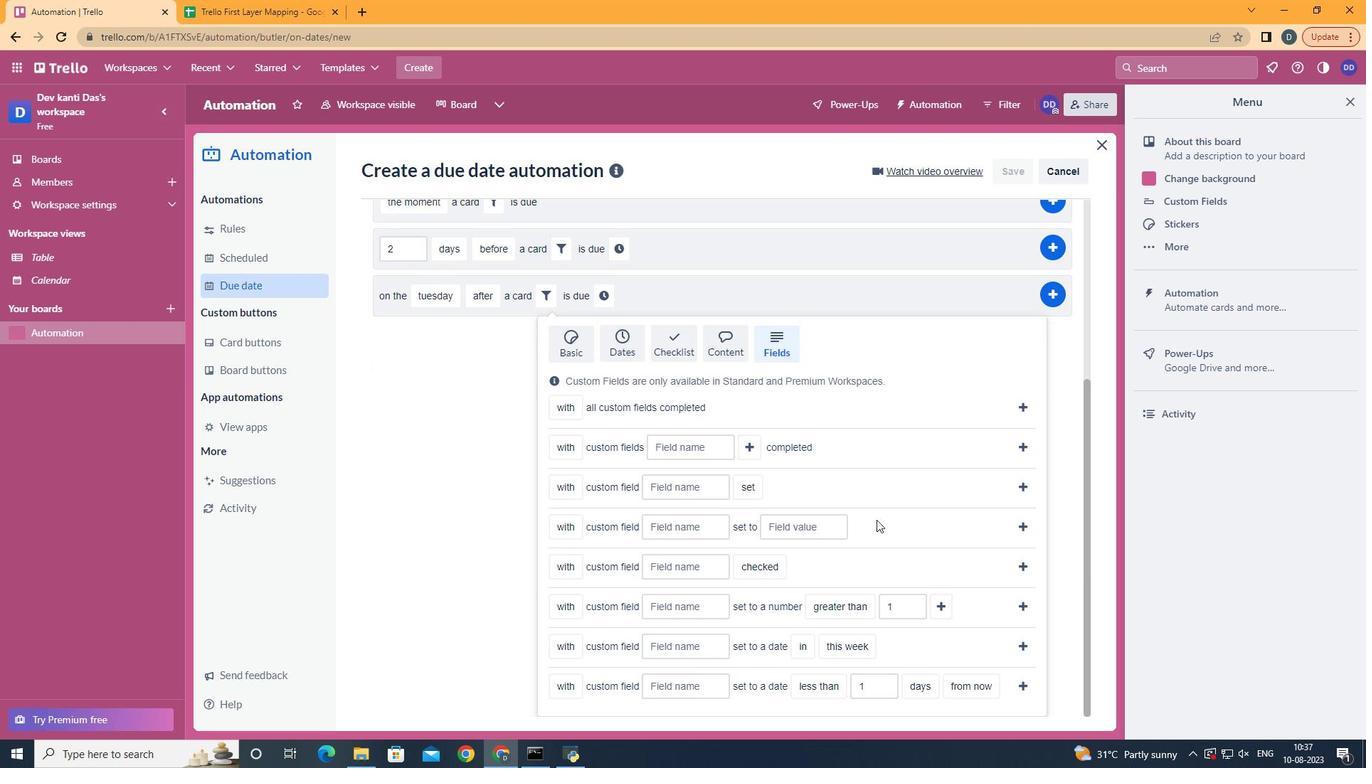 
Action: Mouse moved to (571, 544)
Screenshot: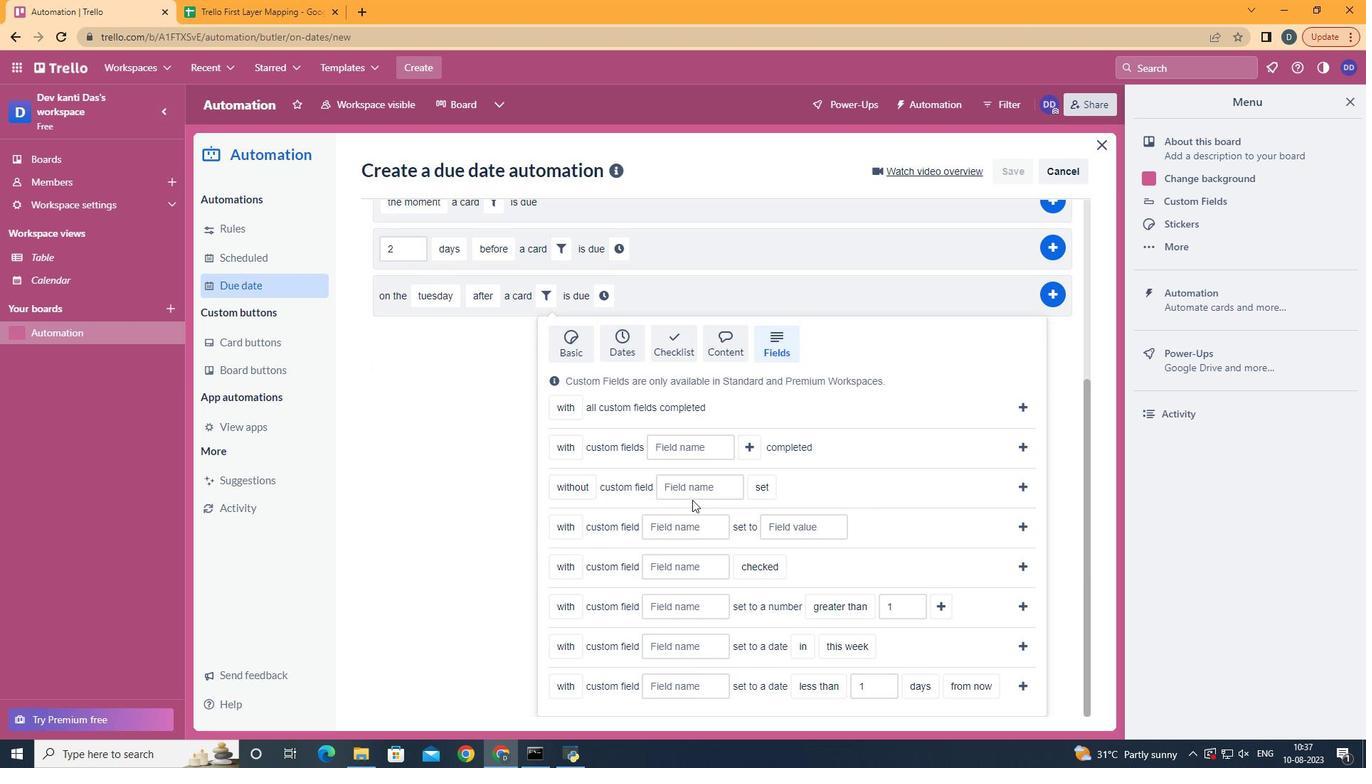 
Action: Mouse pressed left at (571, 544)
Screenshot: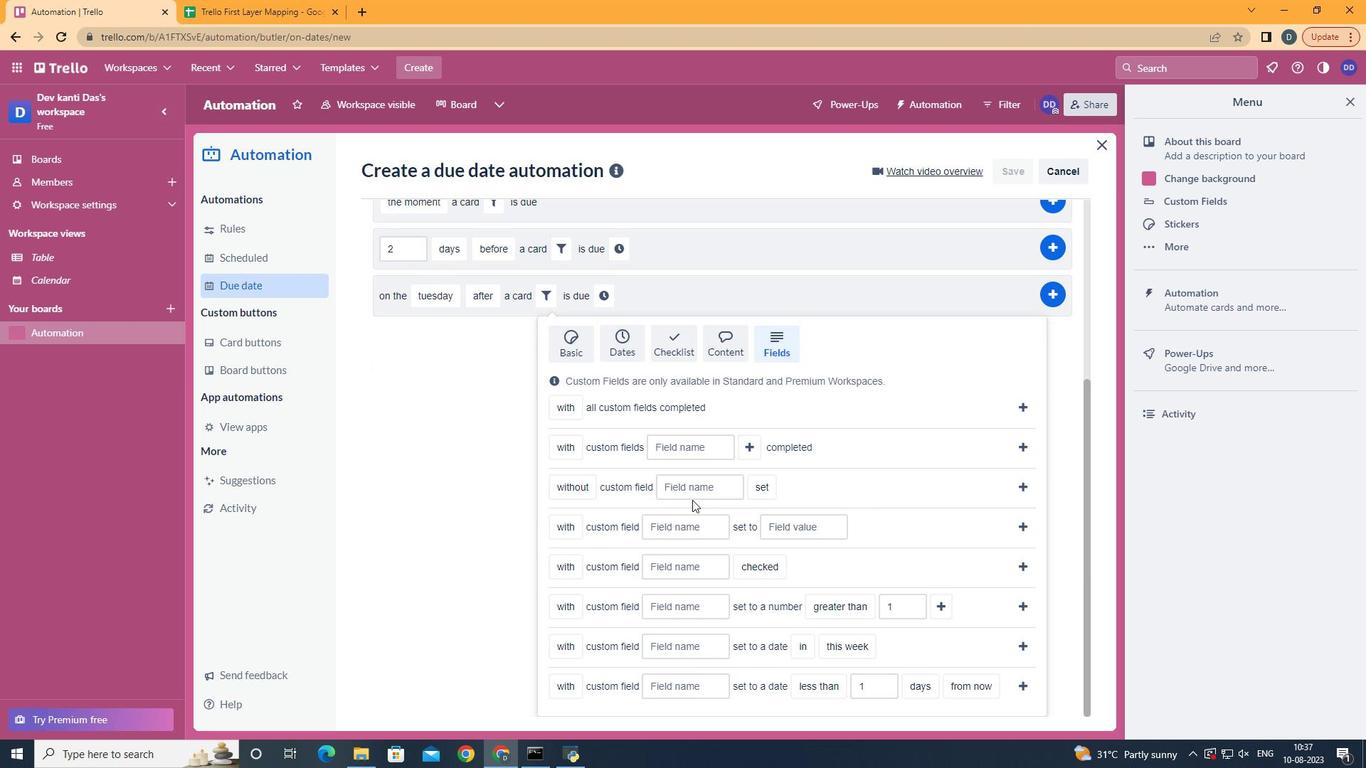
Action: Mouse moved to (710, 483)
Screenshot: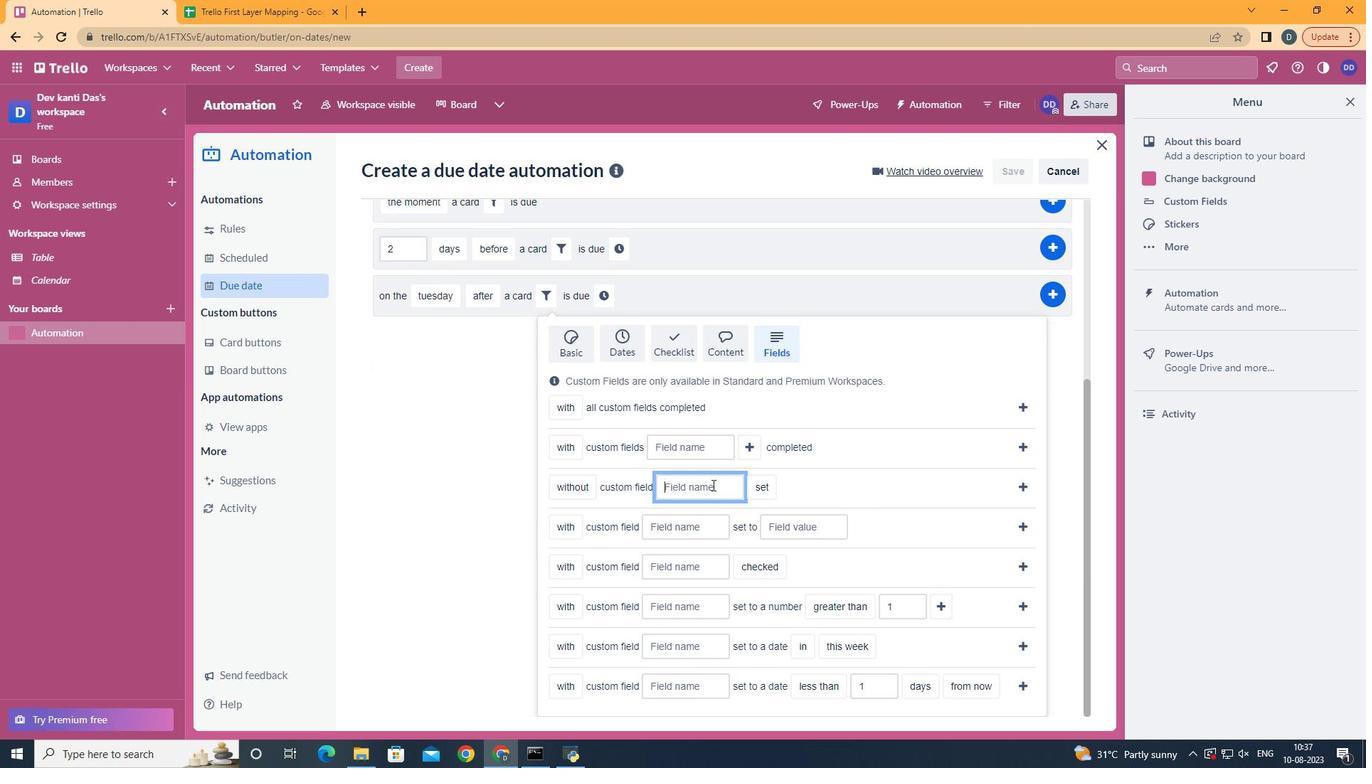 
Action: Mouse pressed left at (710, 483)
Screenshot: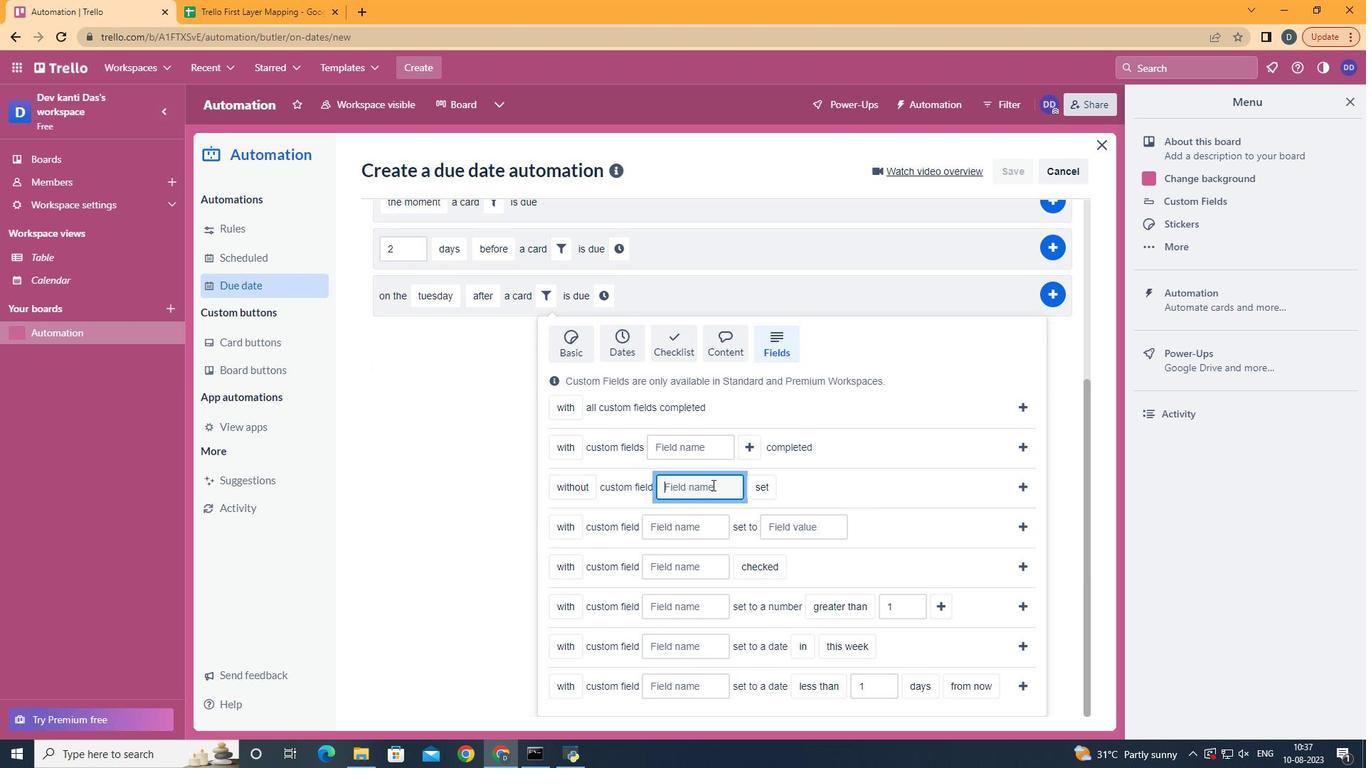 
Action: Key pressed <Key.shift>Resume
Screenshot: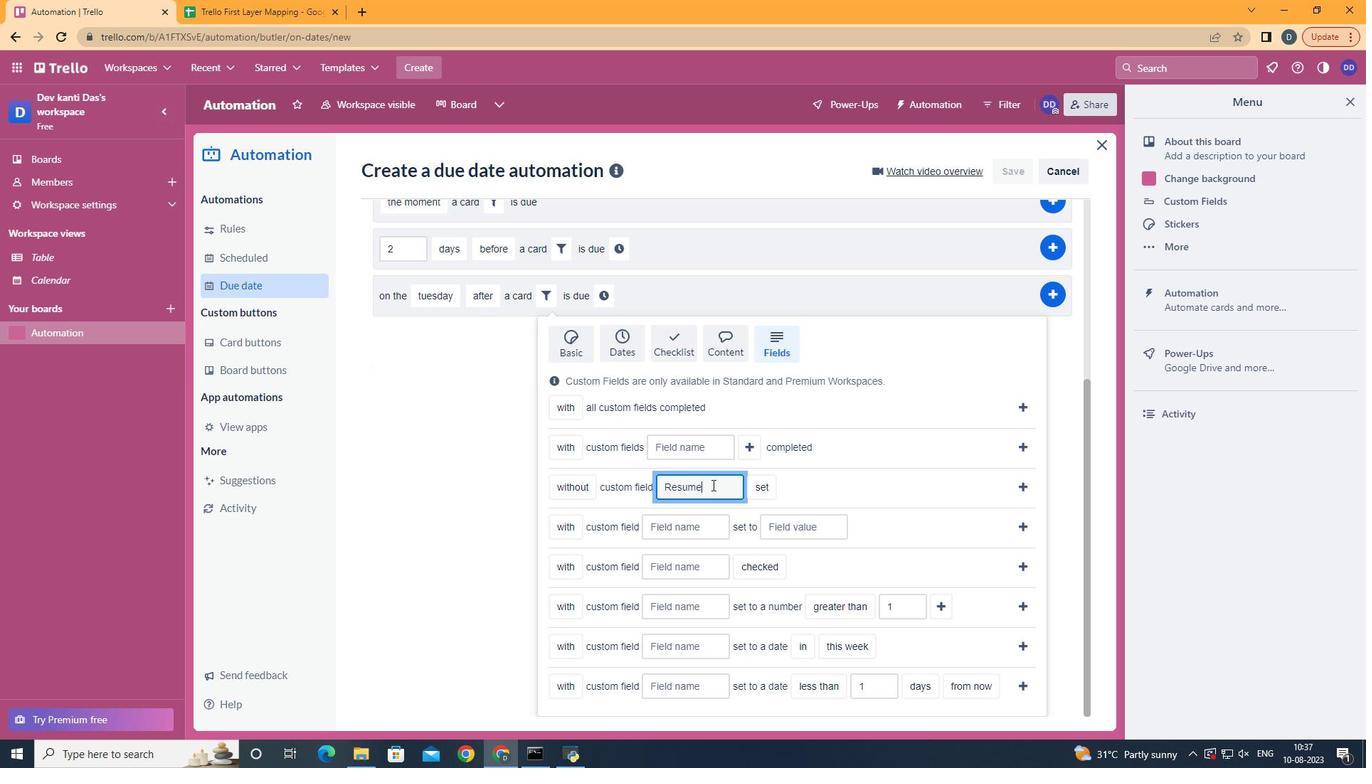 
Action: Mouse moved to (769, 539)
Screenshot: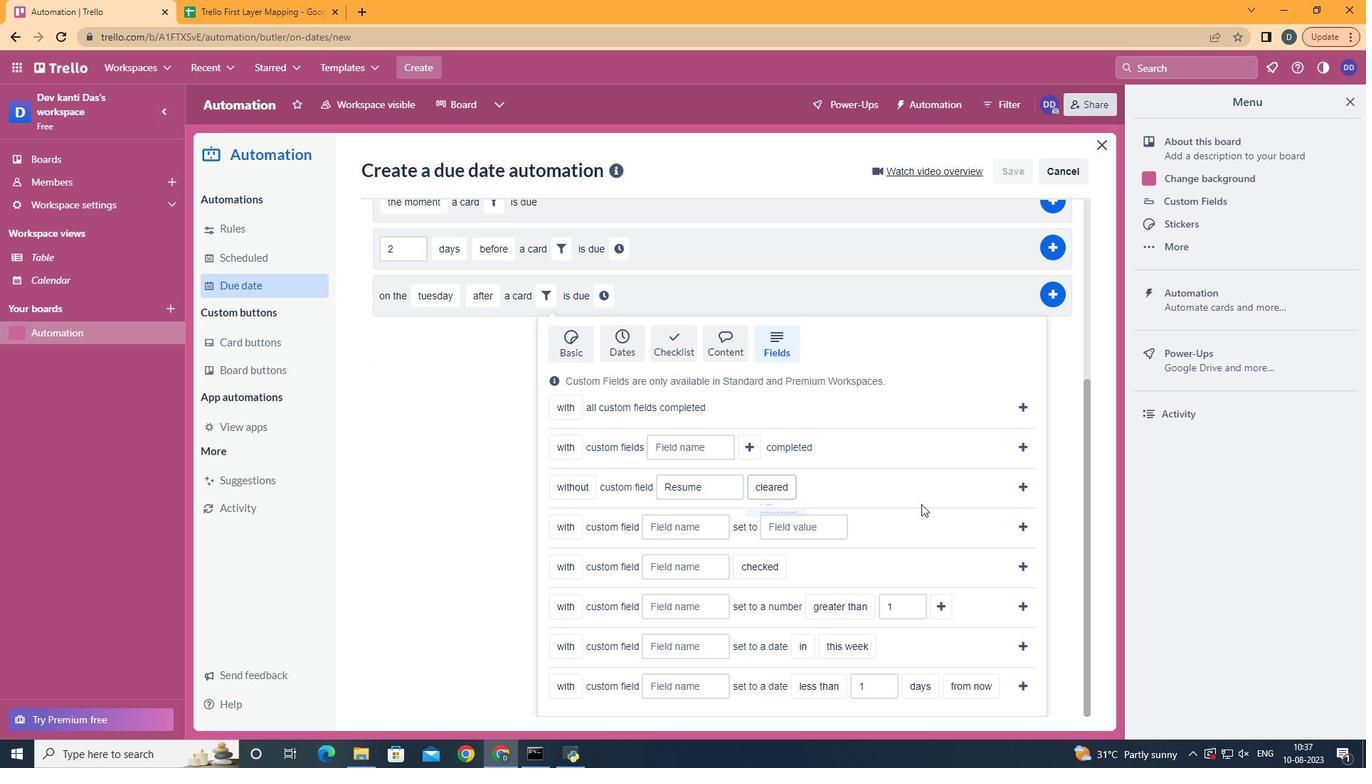 
Action: Mouse pressed left at (769, 539)
Screenshot: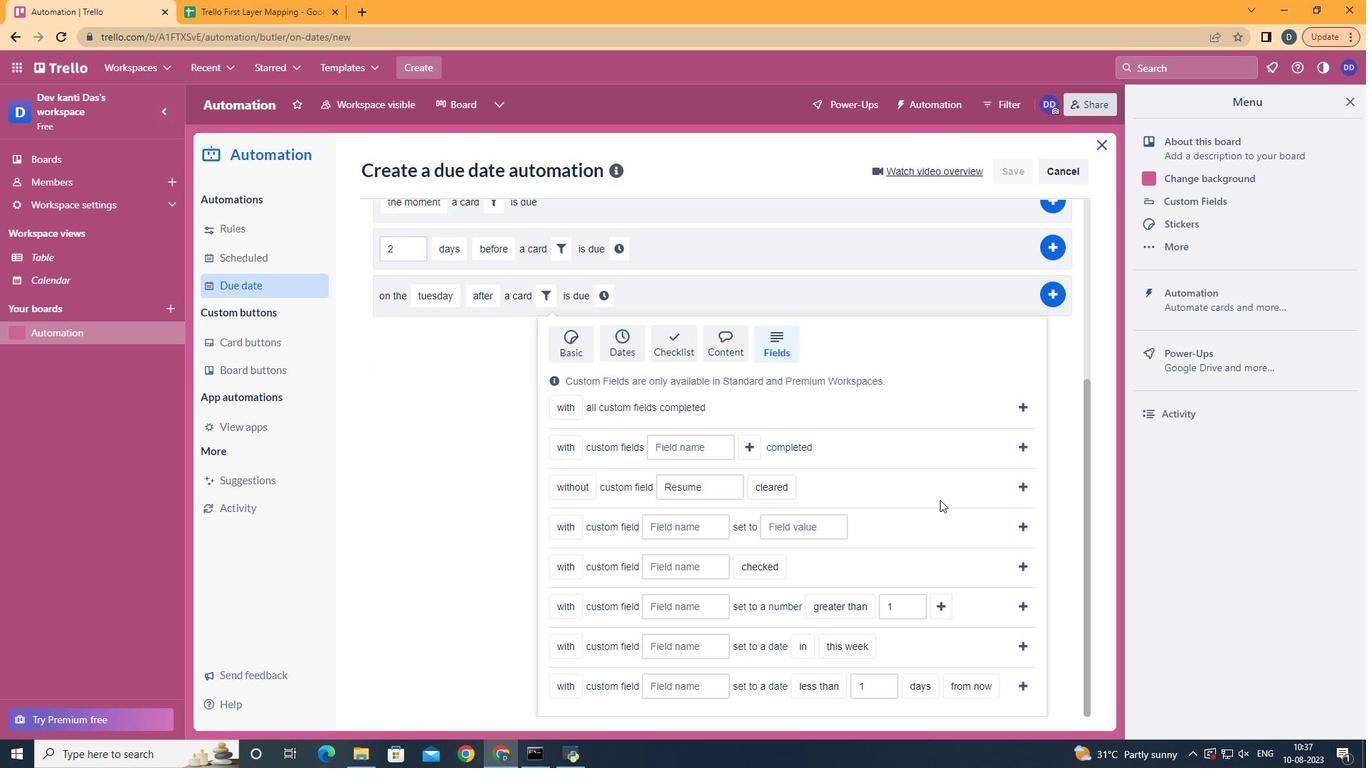 
Action: Mouse moved to (1028, 477)
Screenshot: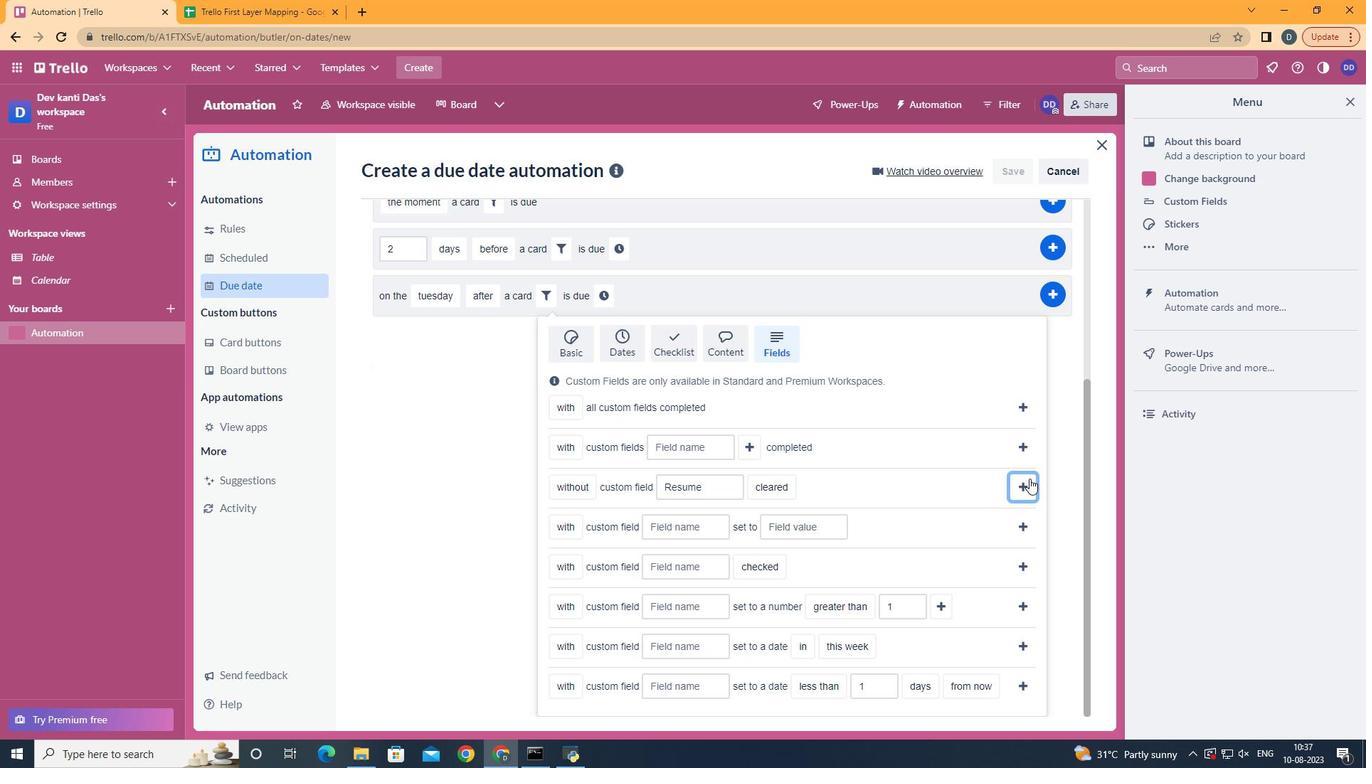 
Action: Mouse pressed left at (1028, 477)
Screenshot: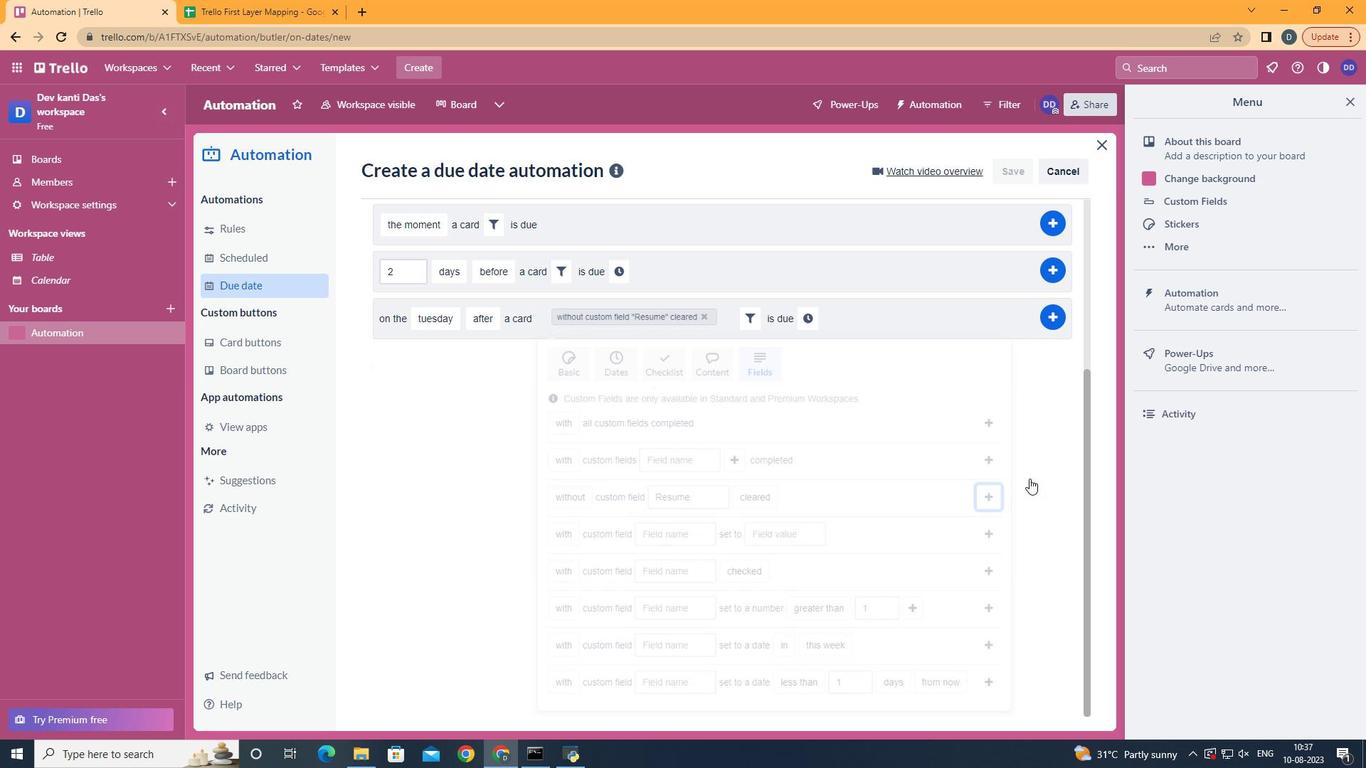
Action: Mouse moved to (808, 567)
Screenshot: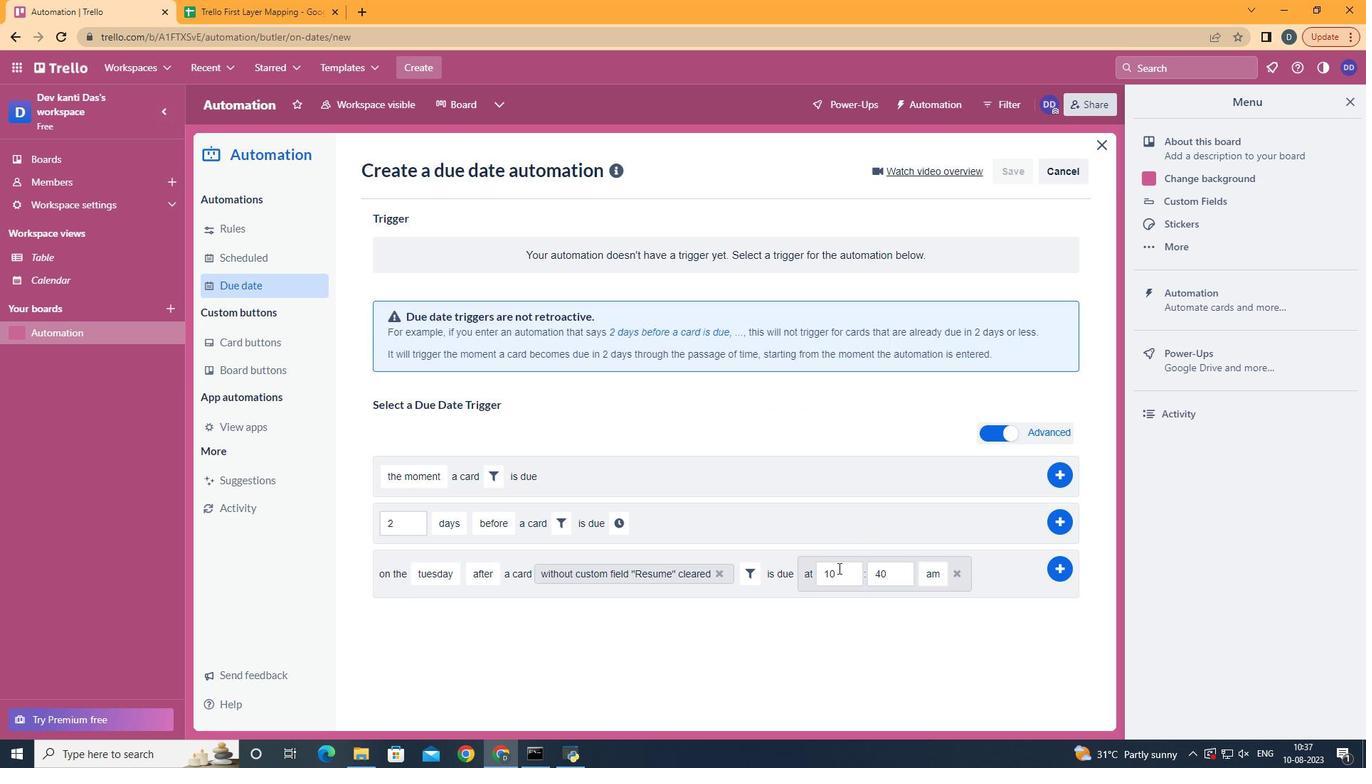 
Action: Mouse pressed left at (808, 567)
Screenshot: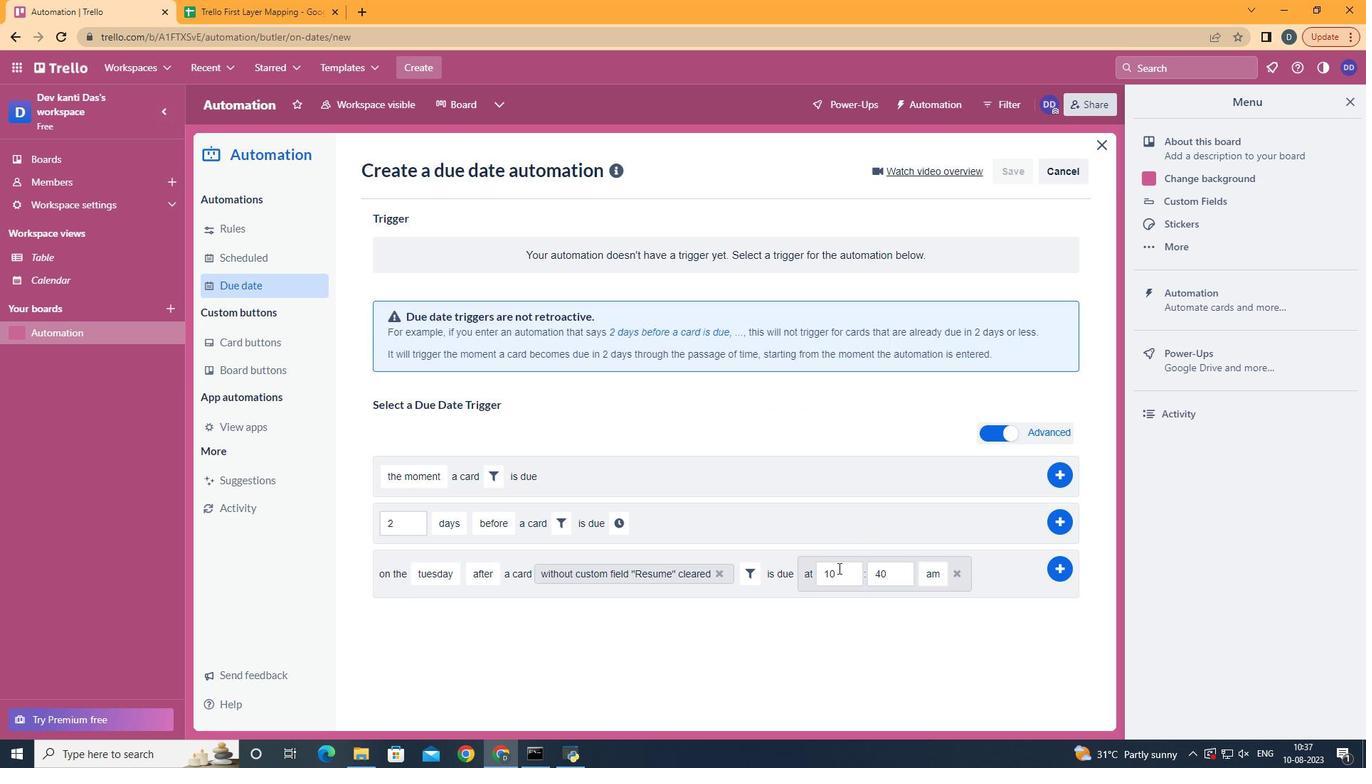 
Action: Mouse moved to (836, 566)
Screenshot: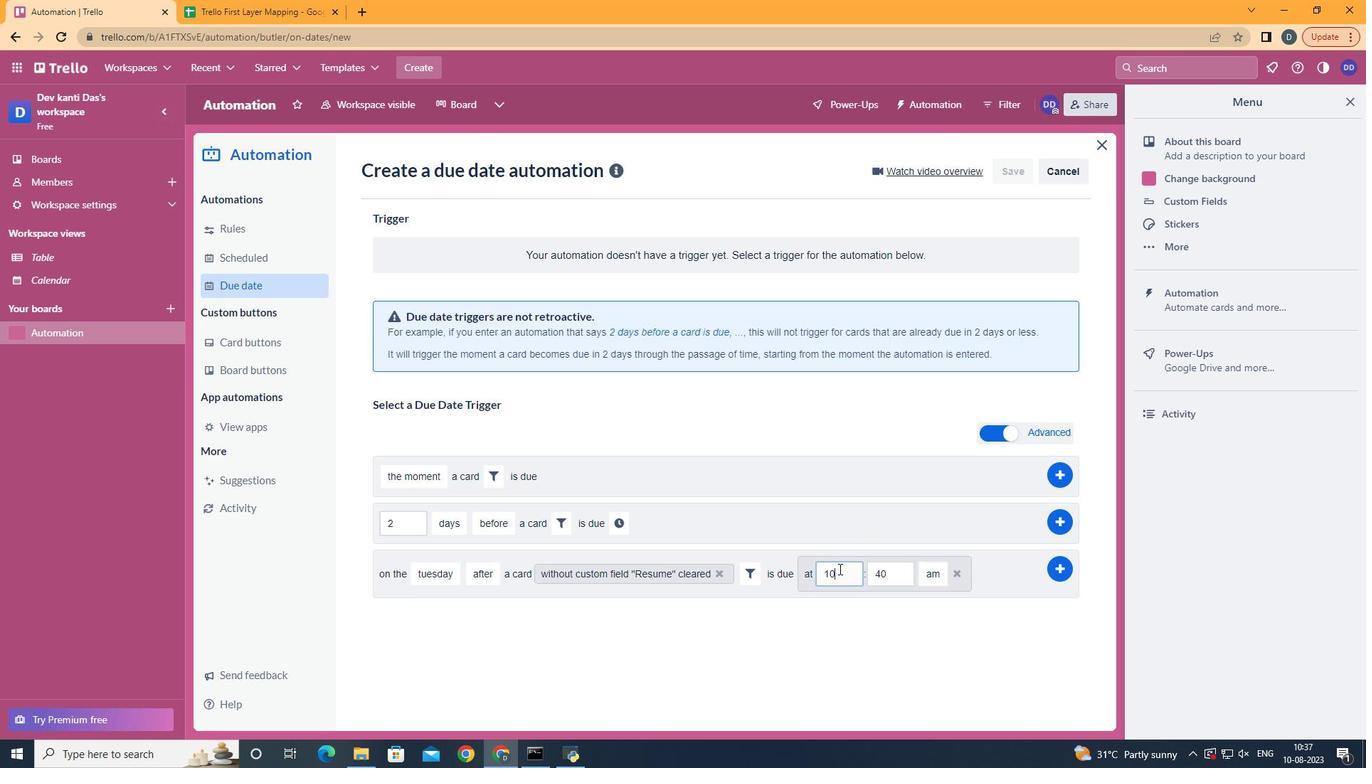 
Action: Mouse pressed left at (836, 566)
Screenshot: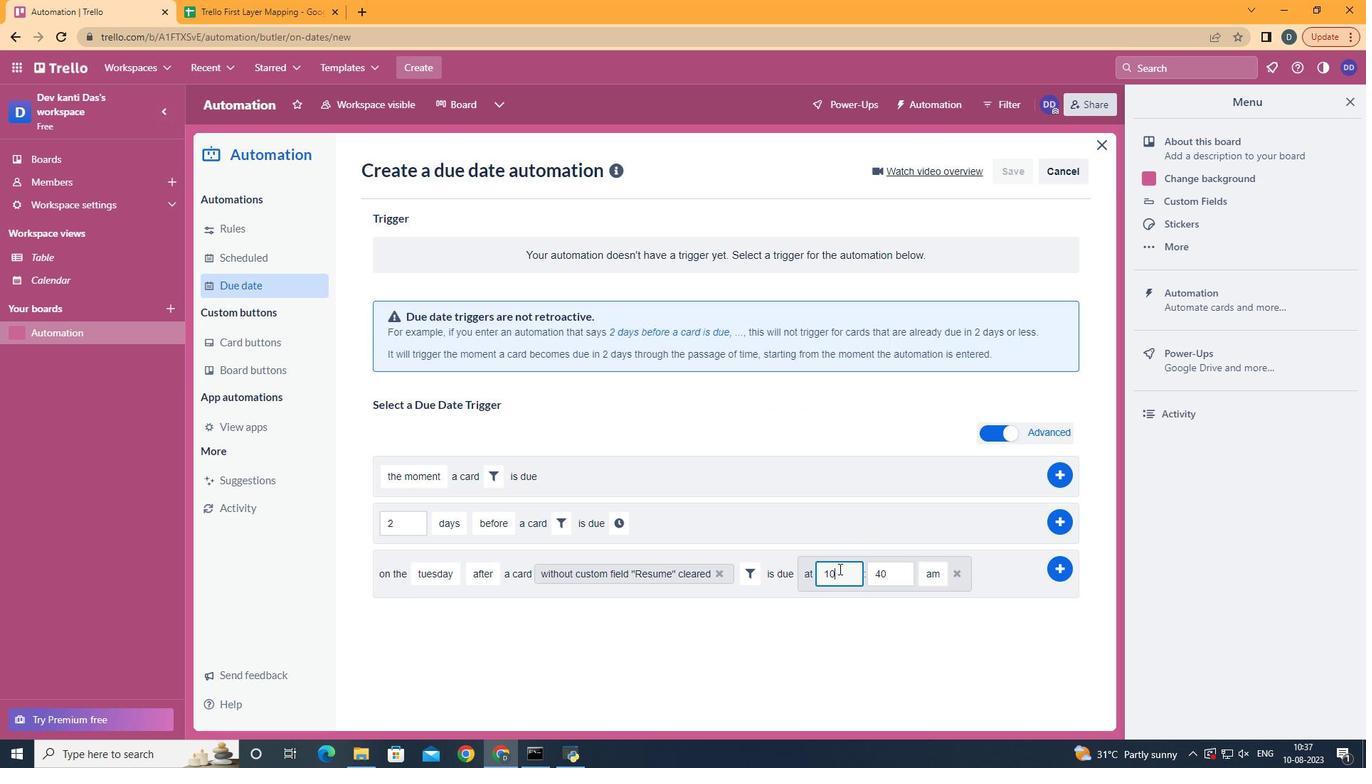 
Action: Mouse moved to (837, 567)
Screenshot: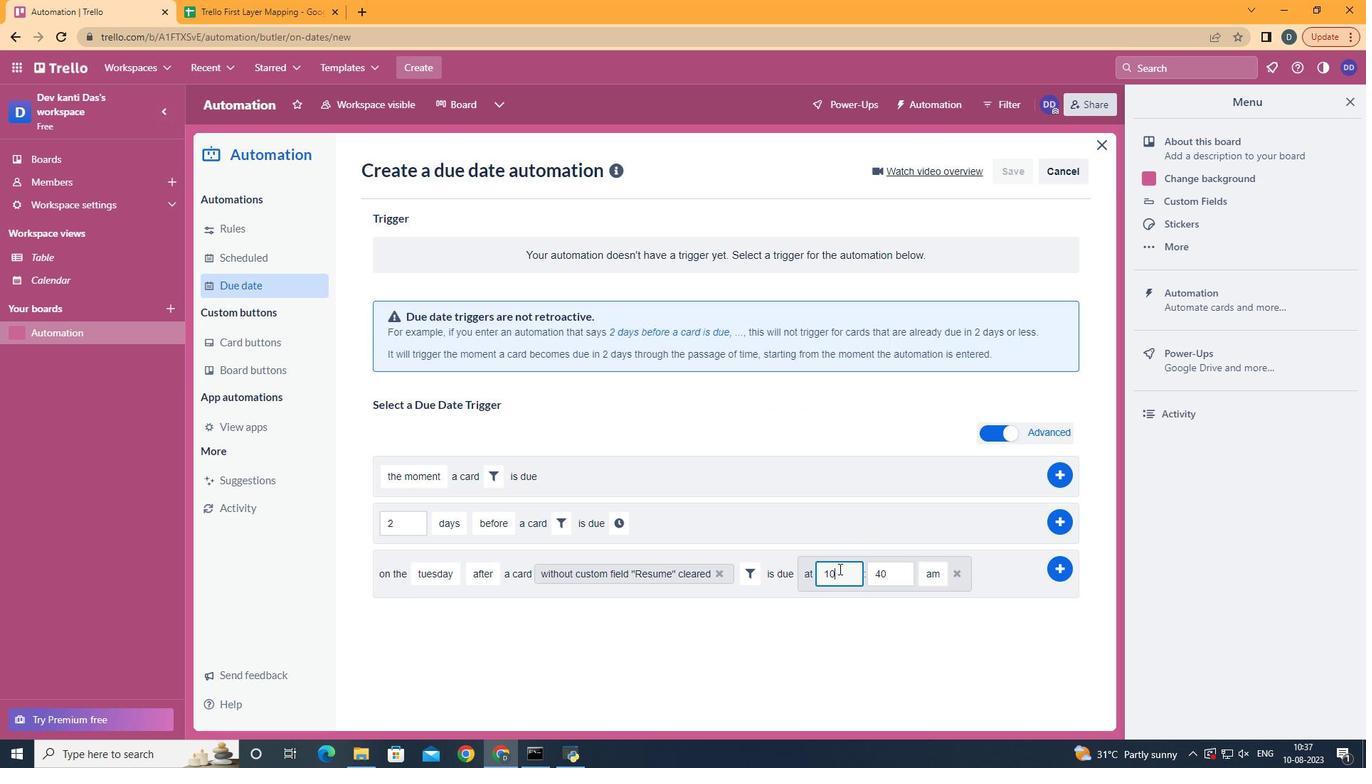 
Action: Key pressed <Key.backspace>1
Screenshot: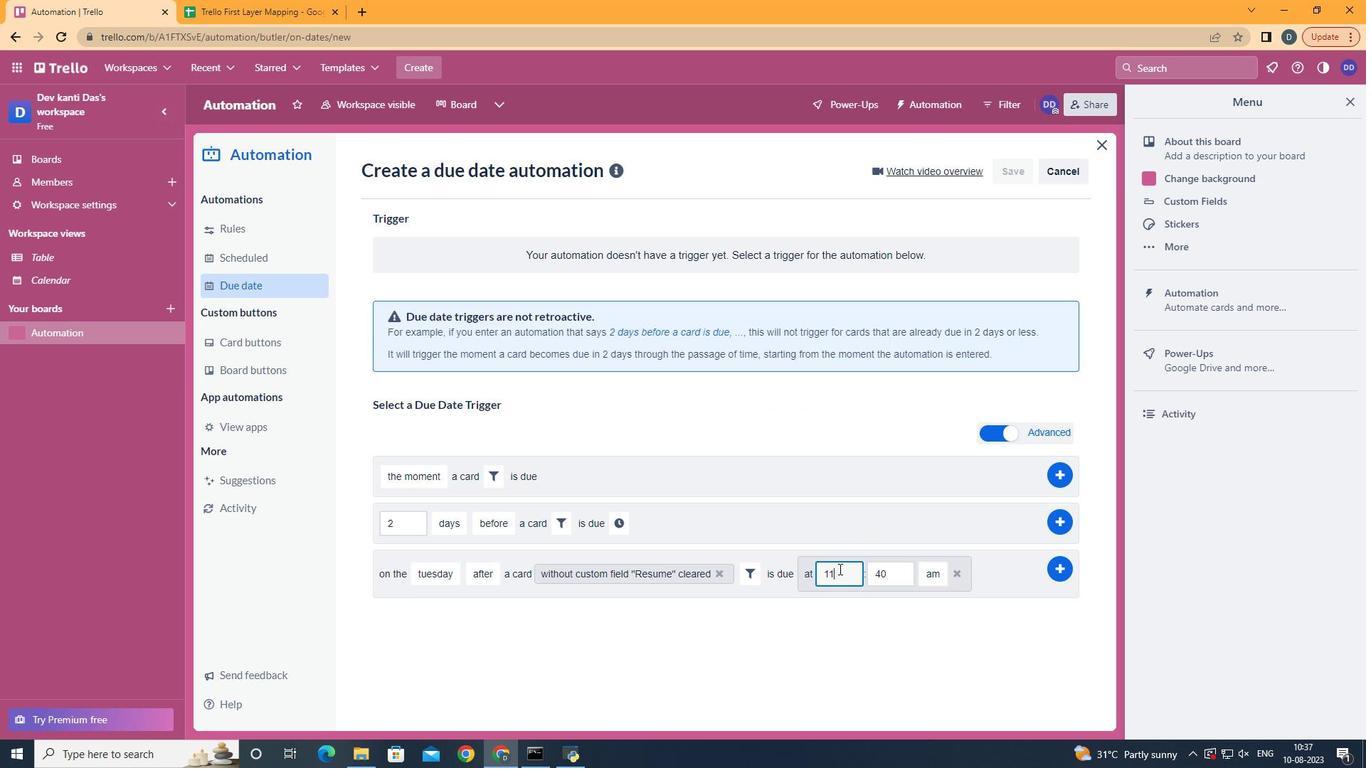 
Action: Mouse moved to (896, 576)
Screenshot: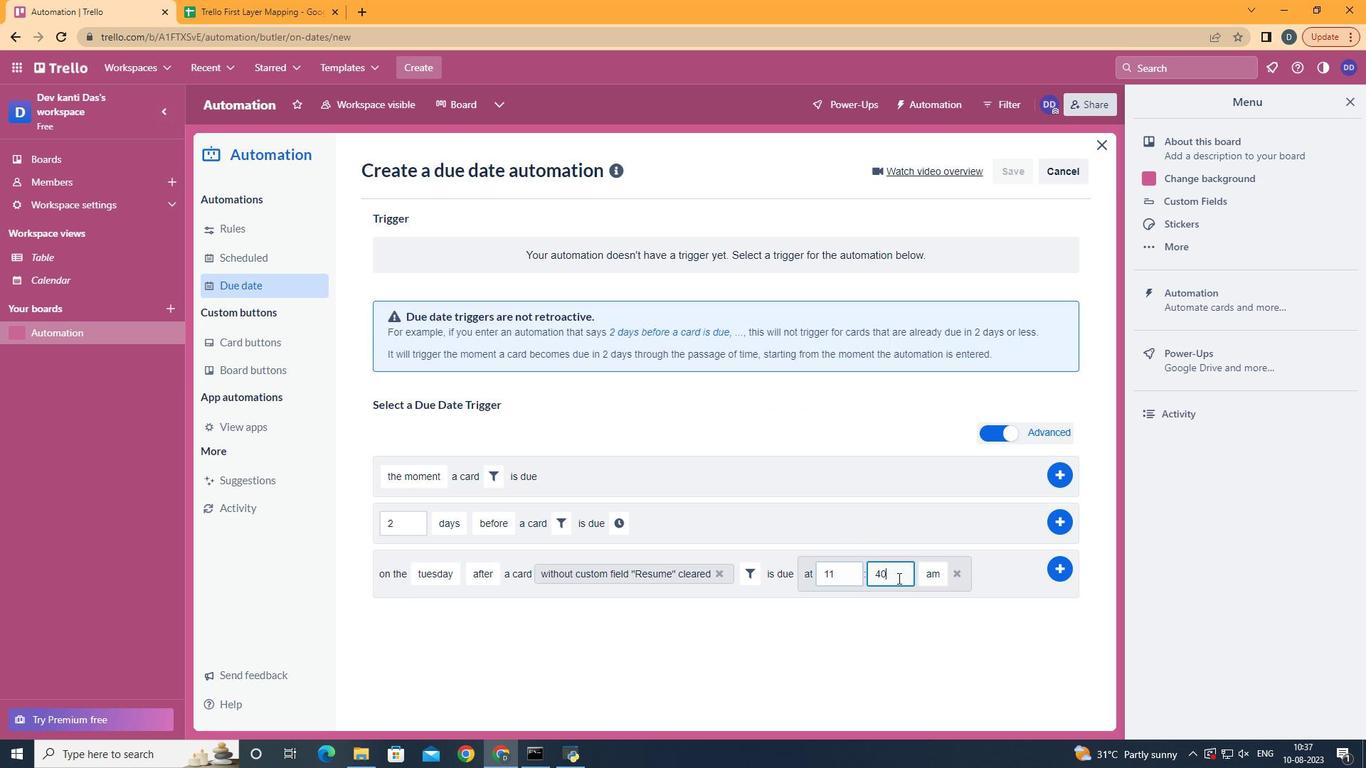 
Action: Mouse pressed left at (896, 576)
Screenshot: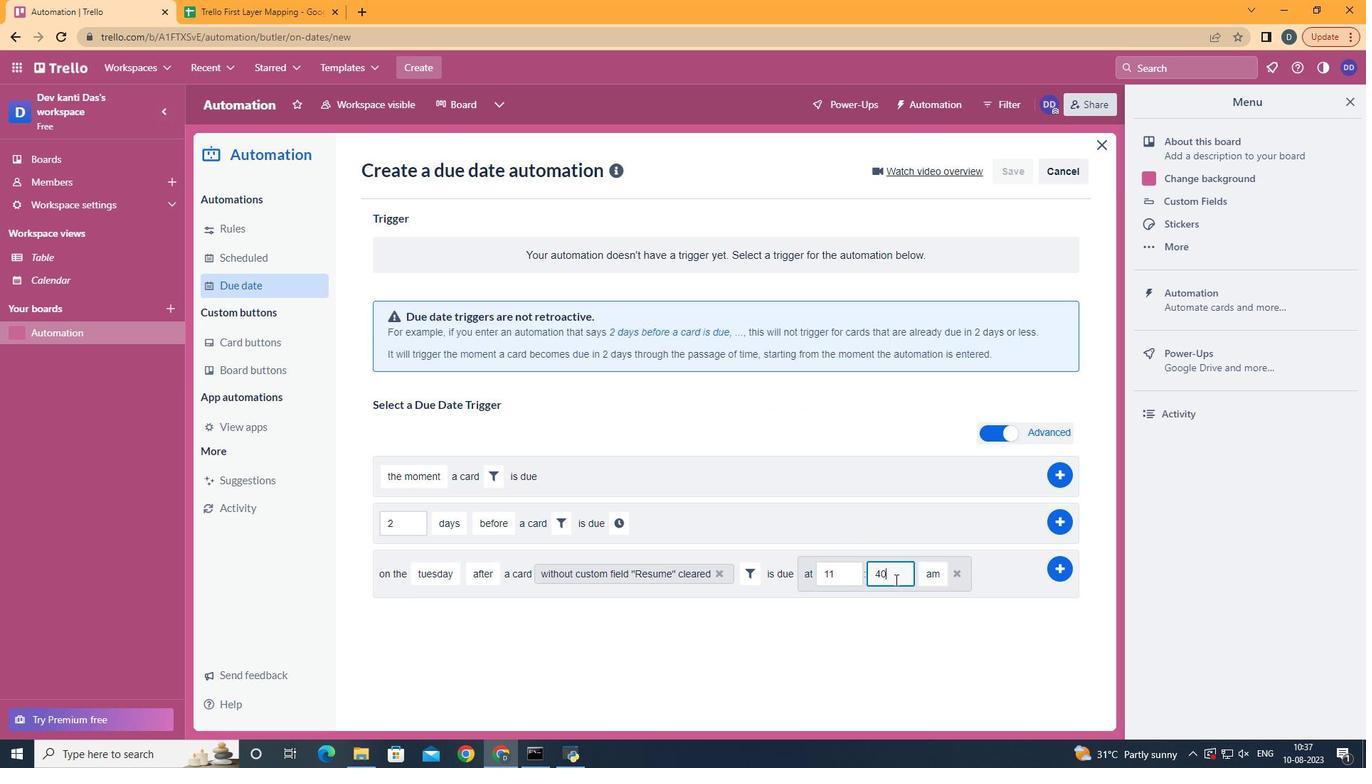 
Action: Mouse moved to (893, 578)
Screenshot: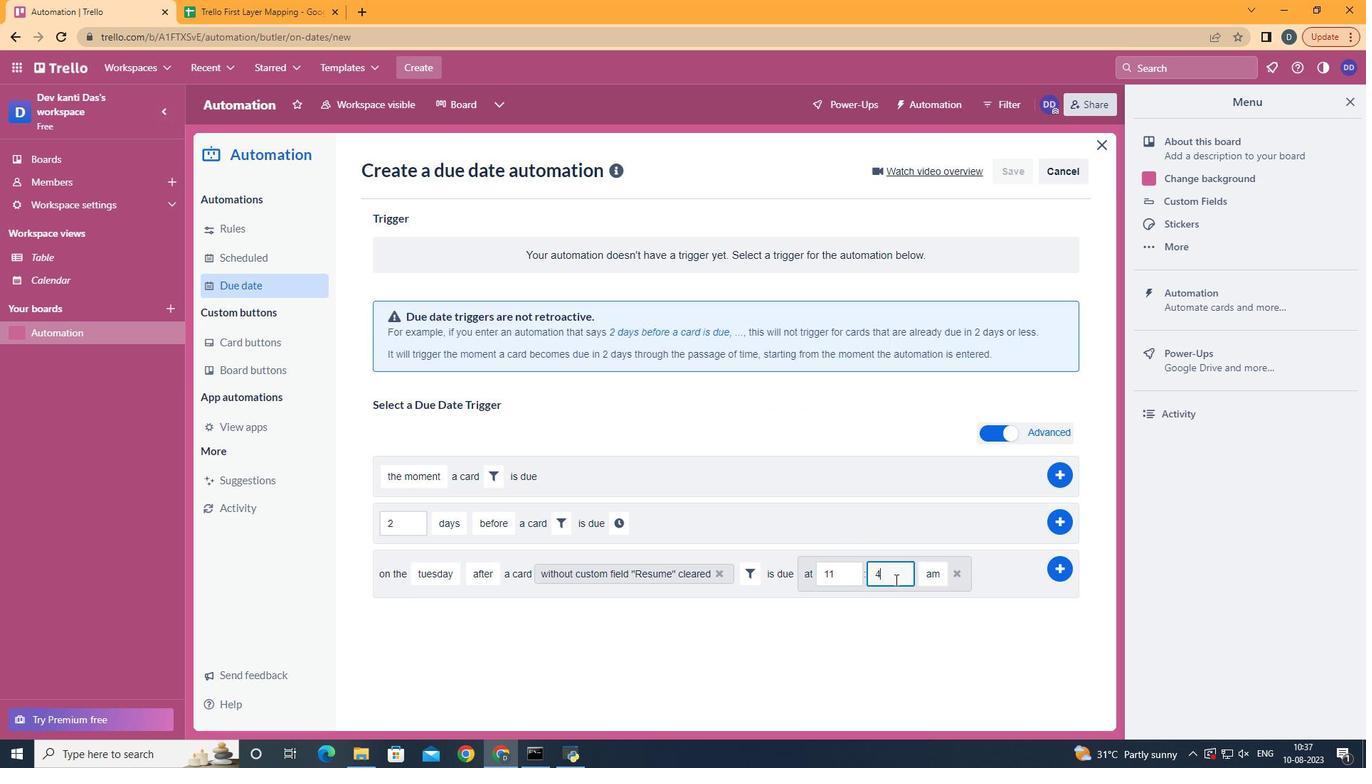 
Action: Key pressed <Key.backspace><Key.backspace>00
Screenshot: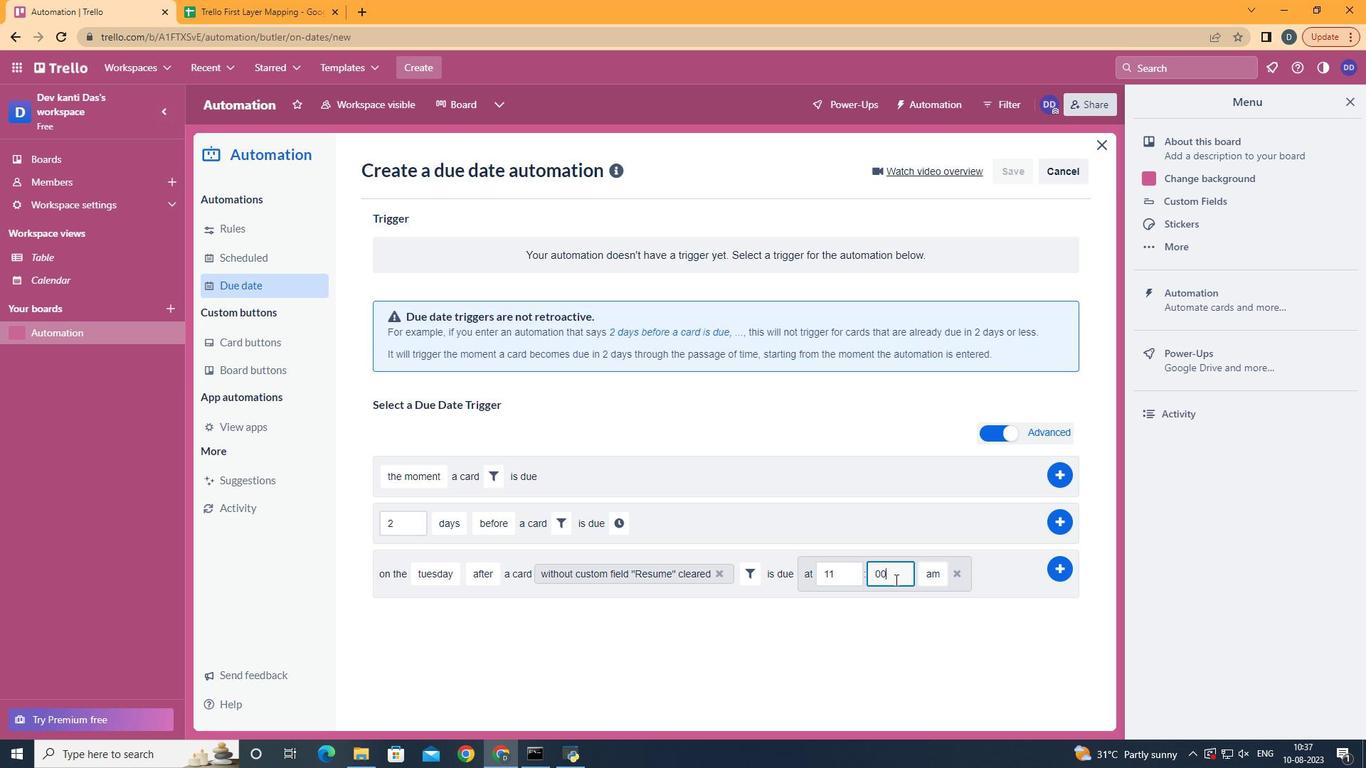 
Action: Mouse moved to (1062, 563)
Screenshot: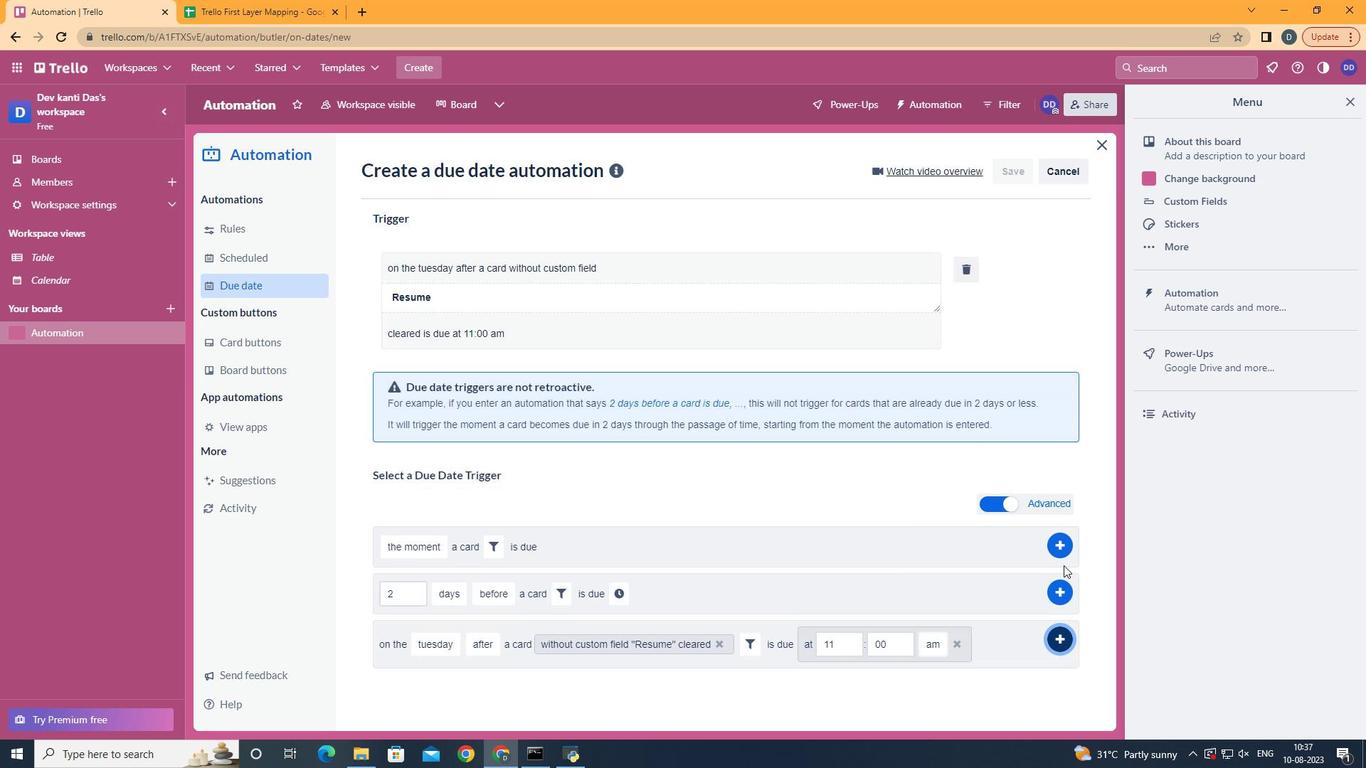
Action: Mouse pressed left at (1062, 563)
Screenshot: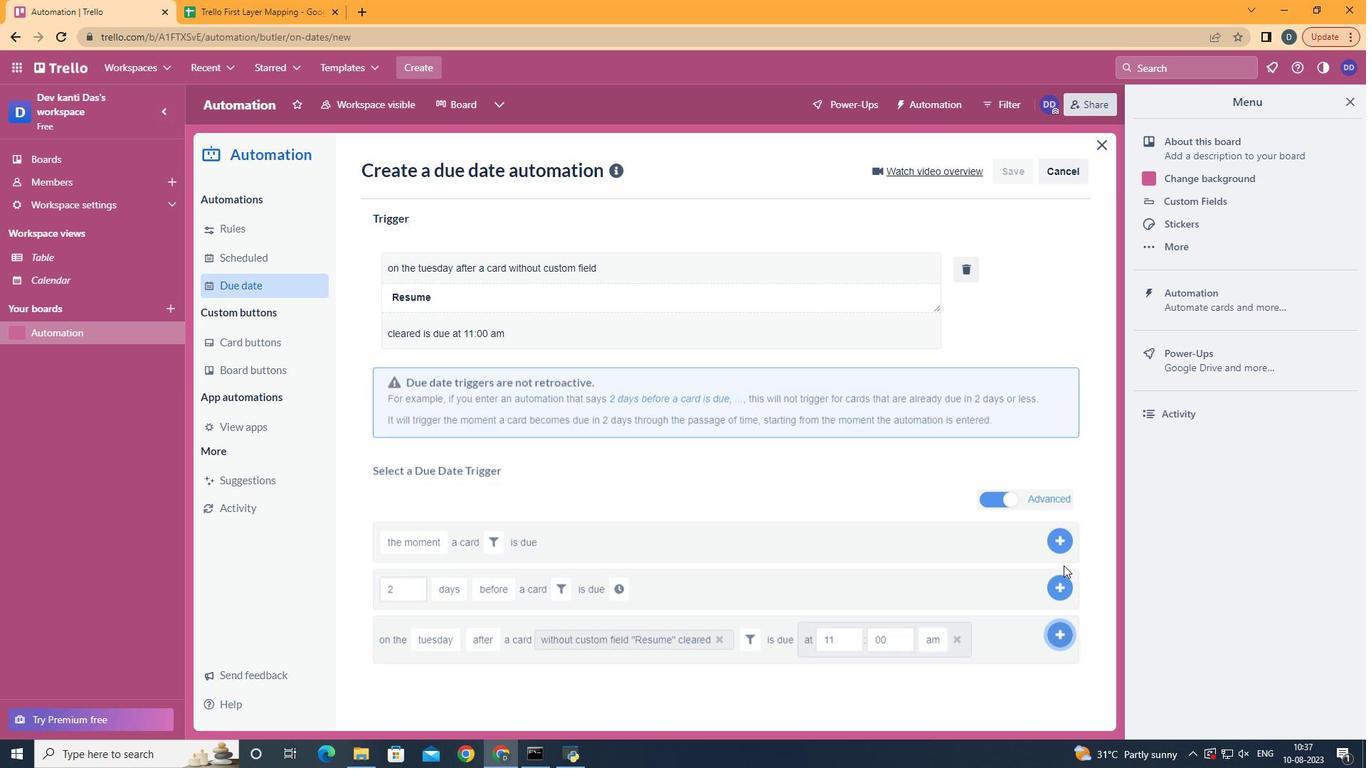 
Action: Mouse moved to (828, 381)
Screenshot: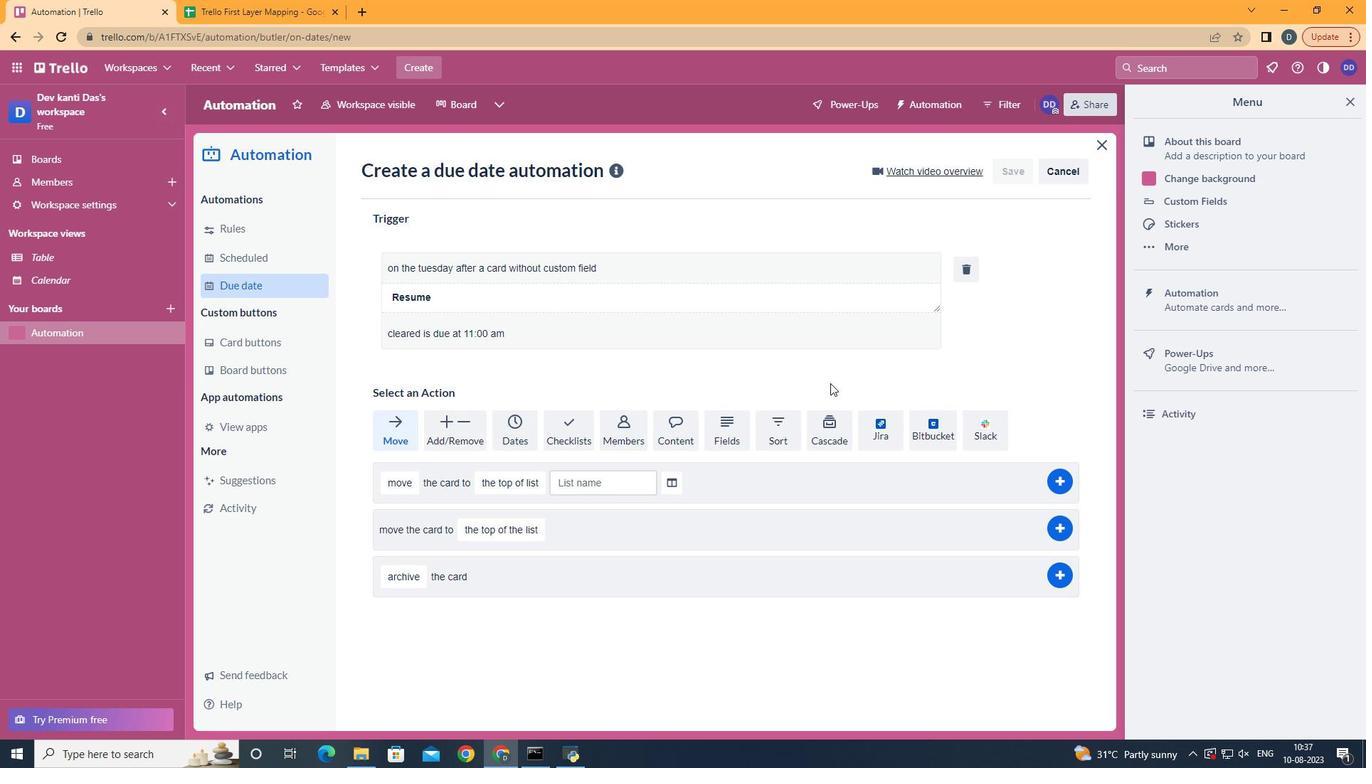 
